Task: Look for space in Xiaoweizhai, China from 7th July, 2023 to 15th July, 2023 for 6 adults in price range Rs.15000 to Rs.20000. Place can be entire place with 3 bedrooms having 3 beds and 3 bathrooms. Property type can be house, flat, guest house. Amenities needed are: washing machine. Booking option can be shelf check-in. Required host language is Chinese (Simplified).
Action: Mouse moved to (241, 158)
Screenshot: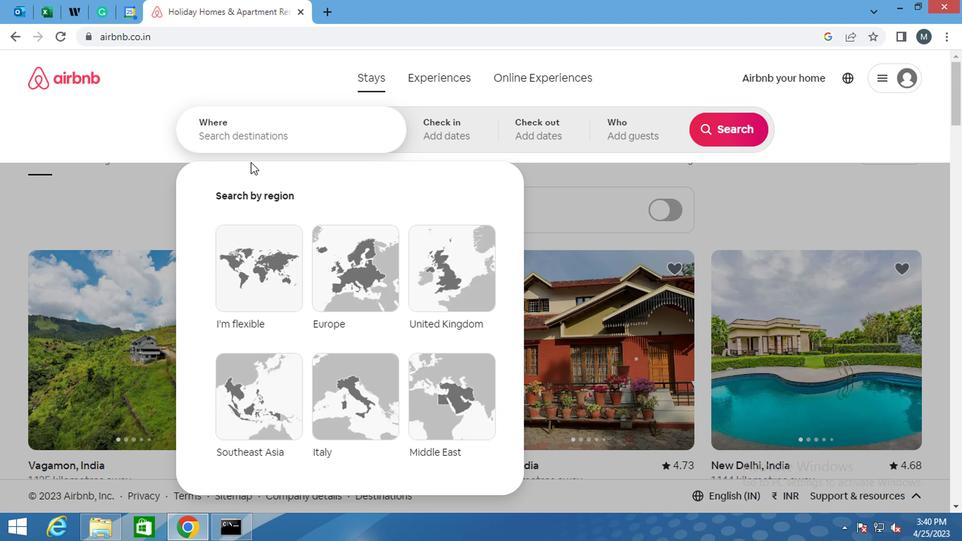 
Action: Mouse pressed left at (241, 158)
Screenshot: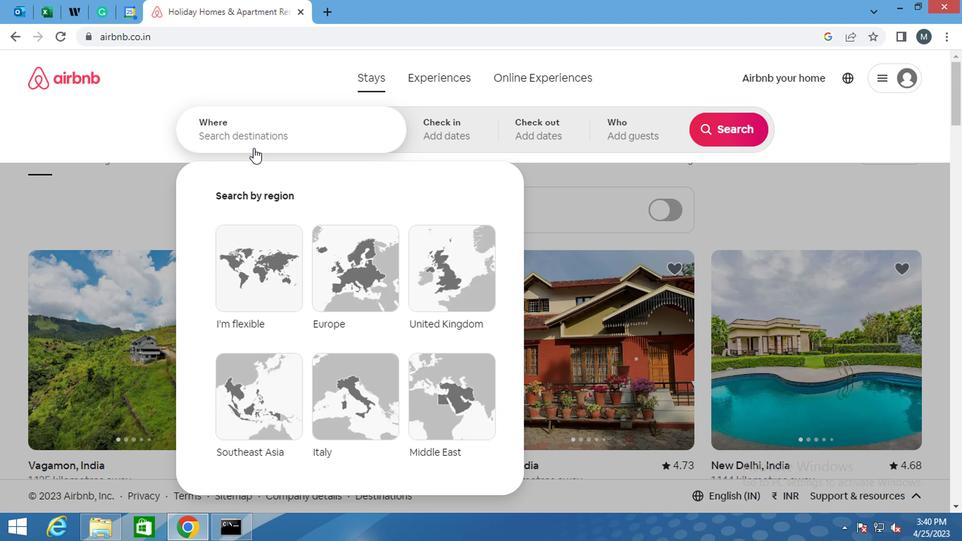 
Action: Key pressed <Key.shift>XIAOWEIZHAI,<Key.shift>CJ<Key.backspace>HINA<Key.enter>
Screenshot: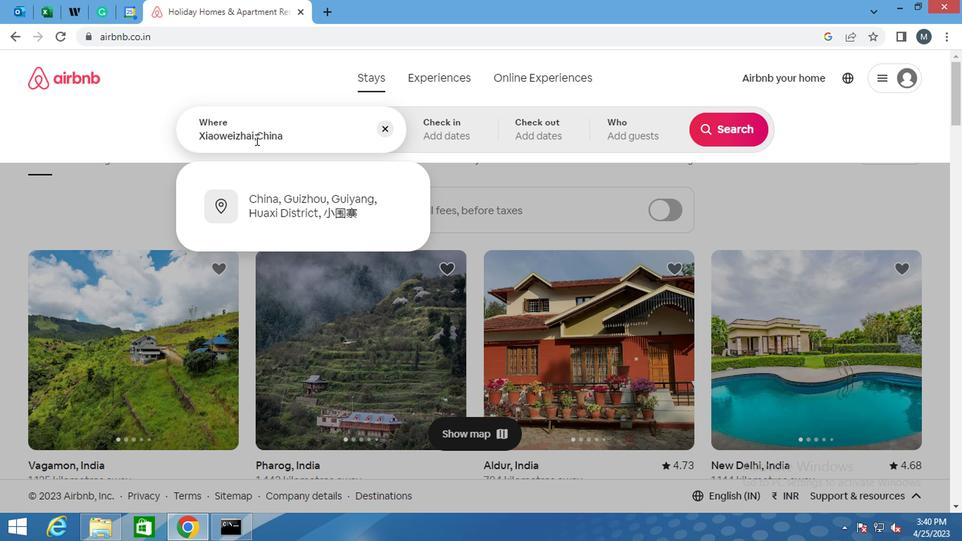 
Action: Mouse moved to (572, 227)
Screenshot: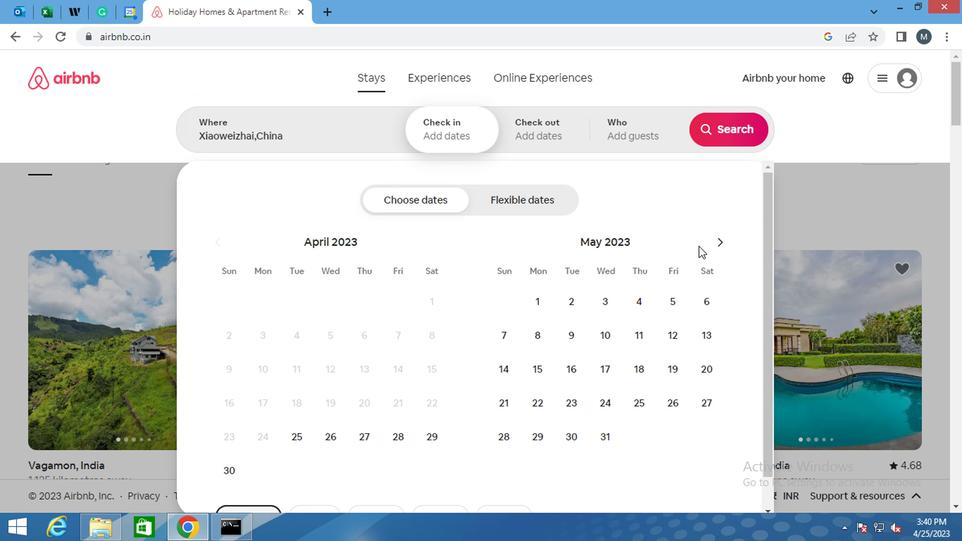 
Action: Mouse pressed left at (572, 227)
Screenshot: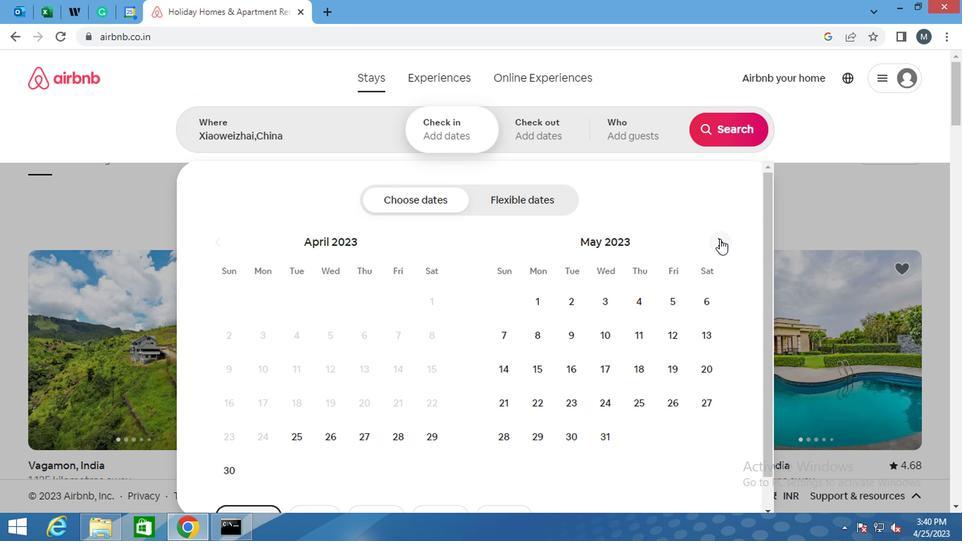 
Action: Mouse pressed left at (572, 227)
Screenshot: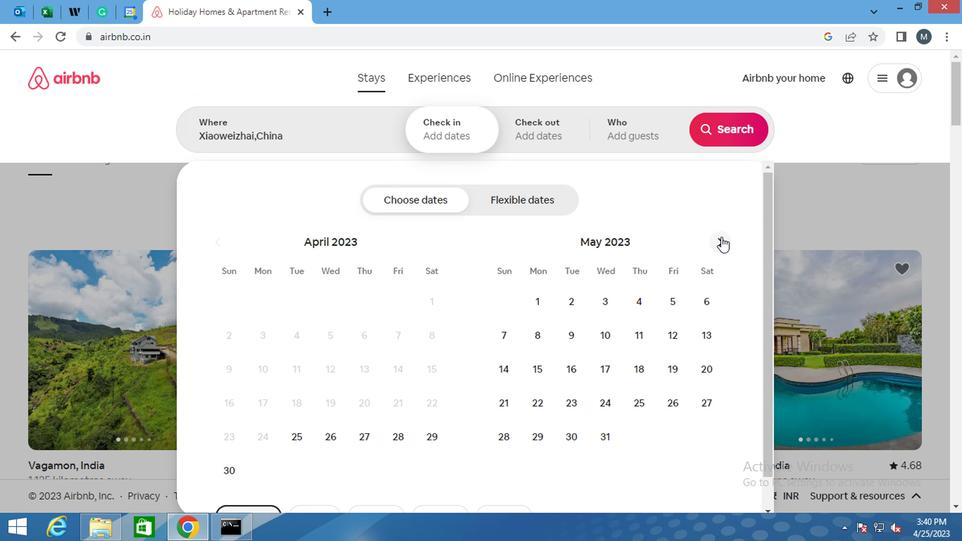 
Action: Mouse moved to (543, 295)
Screenshot: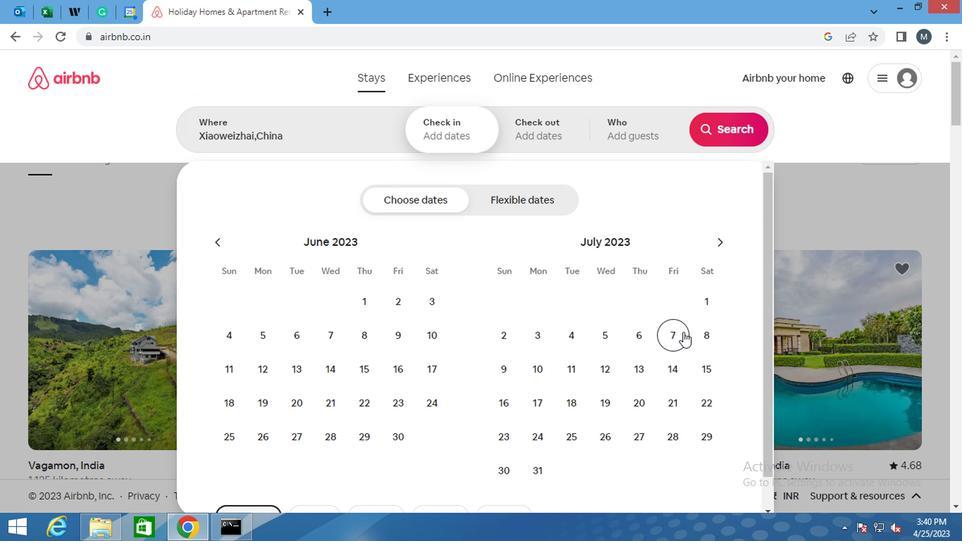 
Action: Mouse pressed left at (543, 295)
Screenshot: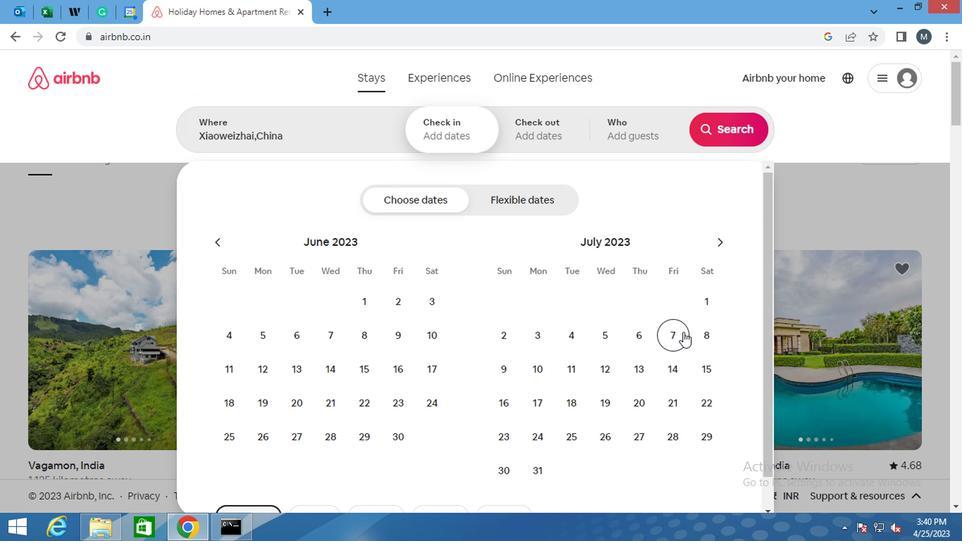 
Action: Mouse moved to (551, 321)
Screenshot: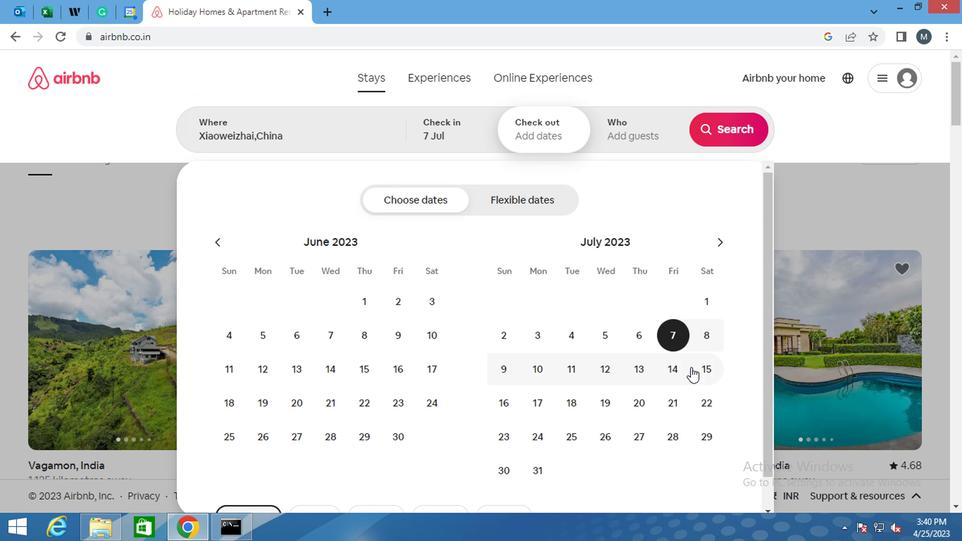 
Action: Mouse pressed left at (551, 321)
Screenshot: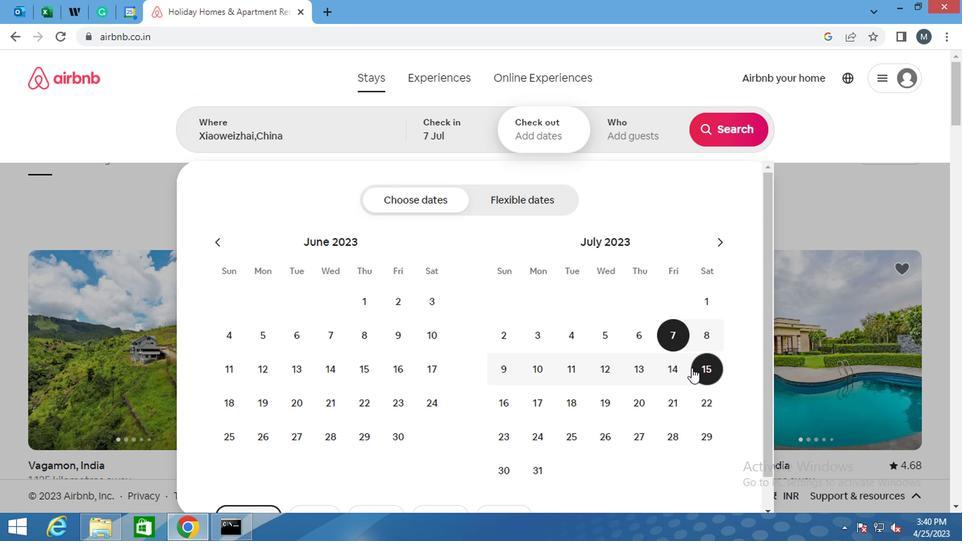 
Action: Mouse moved to (519, 153)
Screenshot: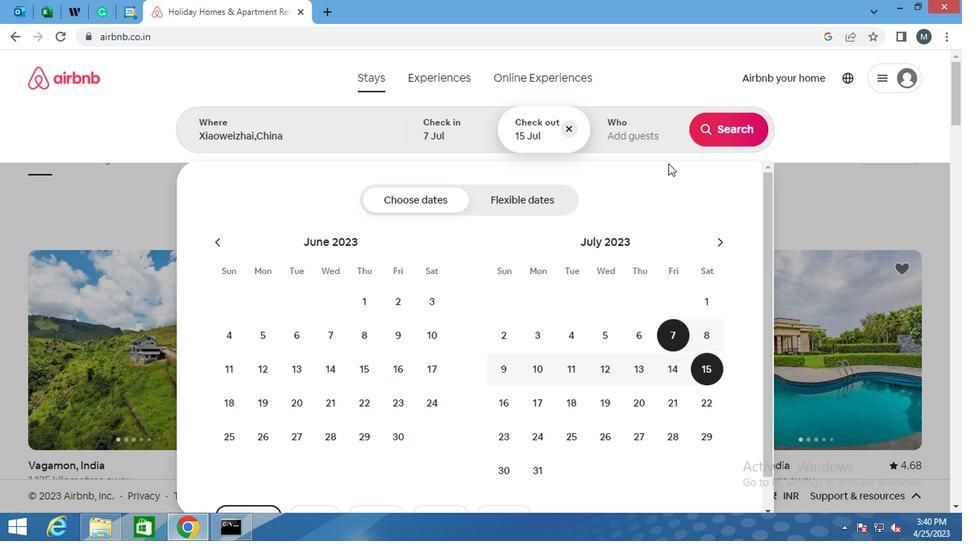 
Action: Mouse pressed left at (519, 153)
Screenshot: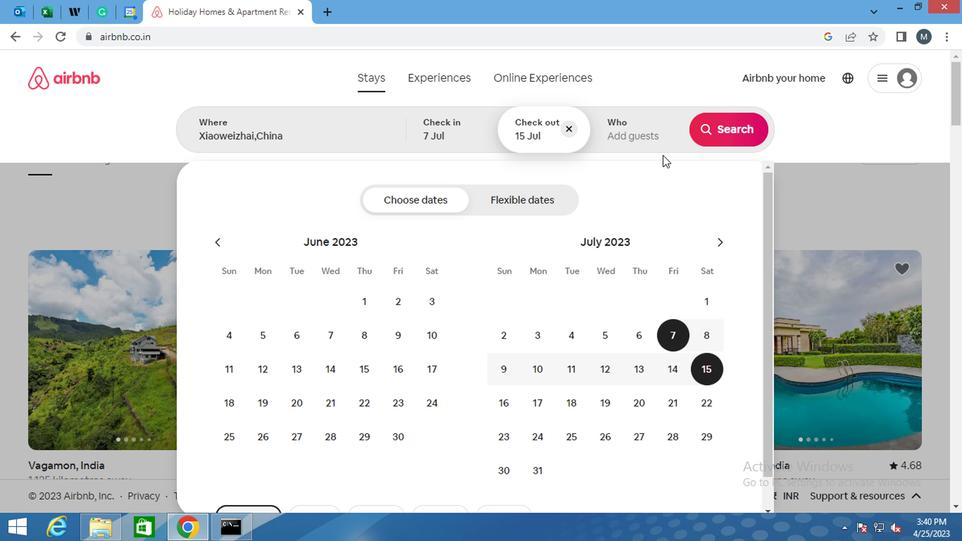 
Action: Mouse moved to (578, 208)
Screenshot: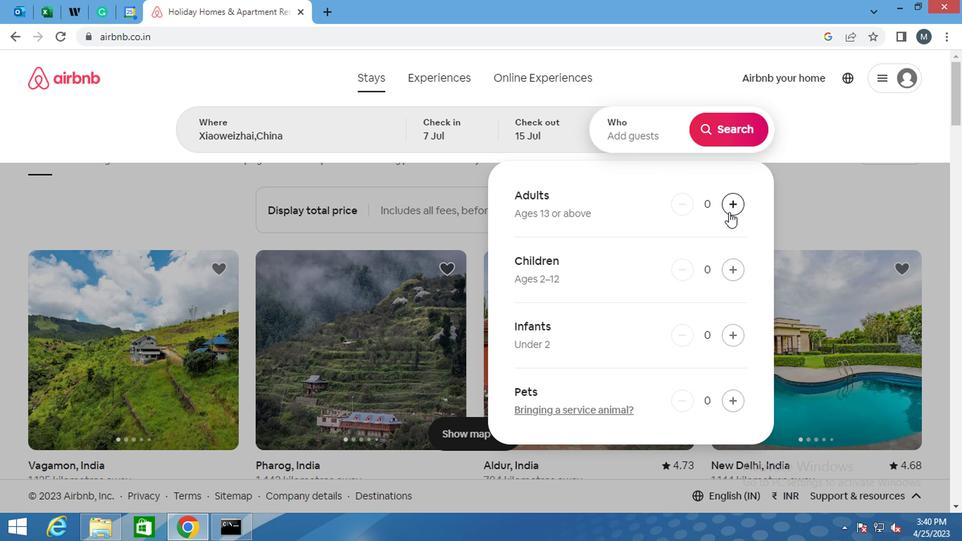 
Action: Mouse pressed left at (578, 208)
Screenshot: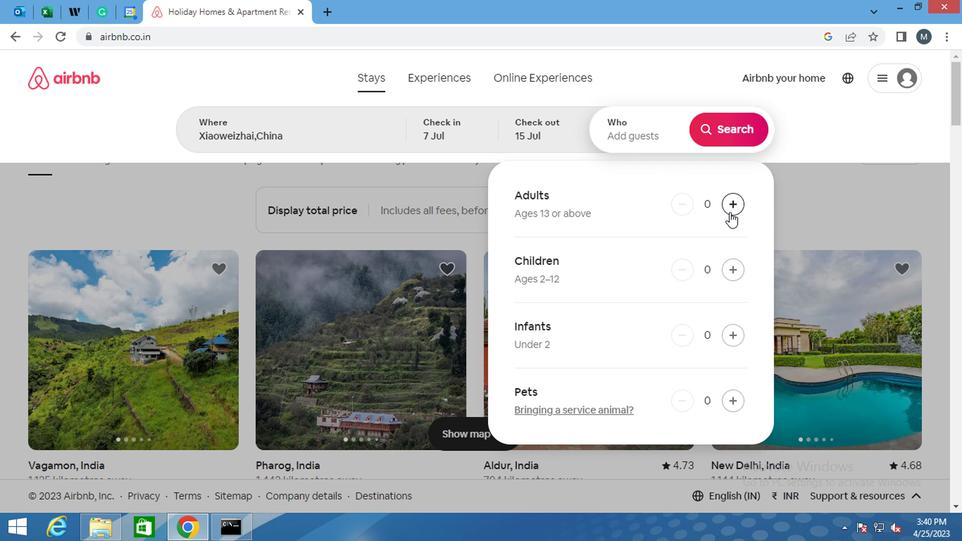 
Action: Mouse moved to (578, 208)
Screenshot: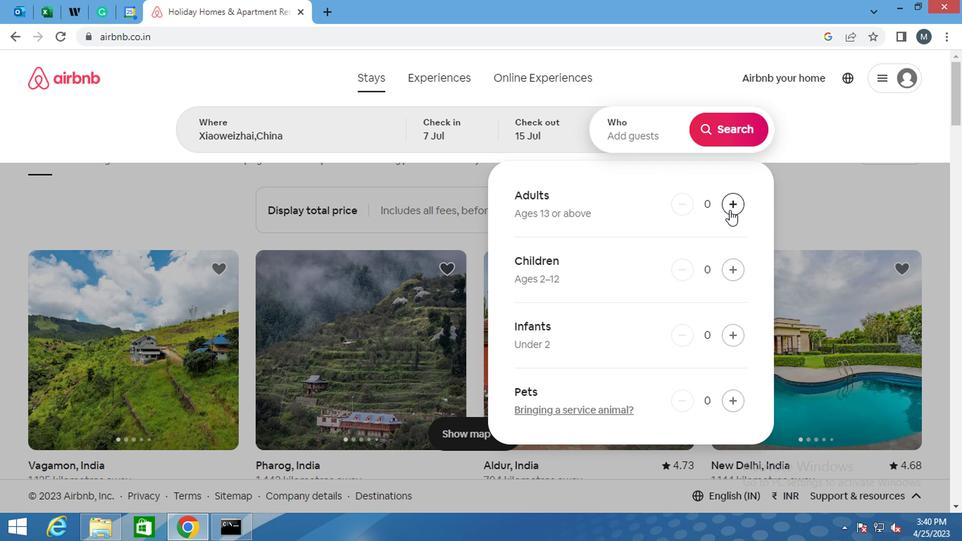 
Action: Mouse pressed left at (578, 208)
Screenshot: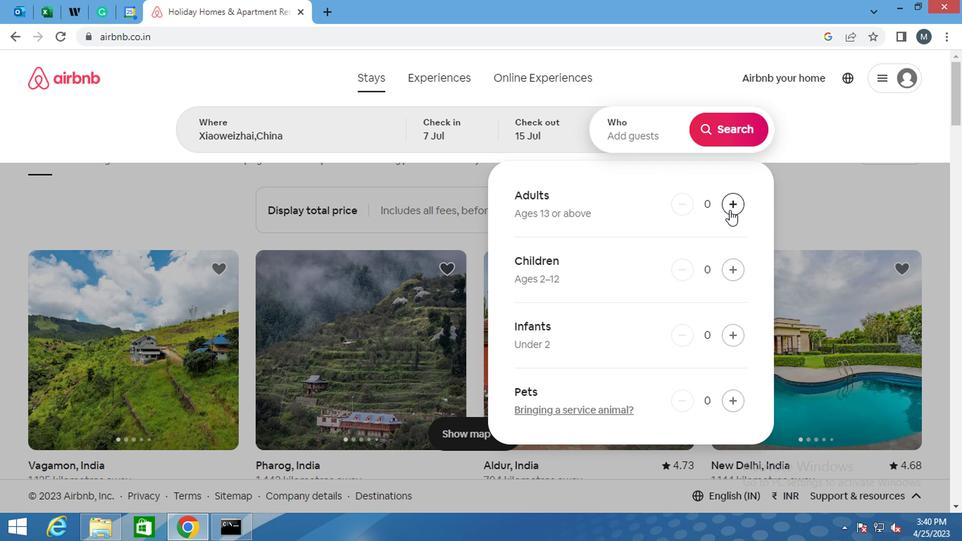 
Action: Mouse pressed left at (578, 208)
Screenshot: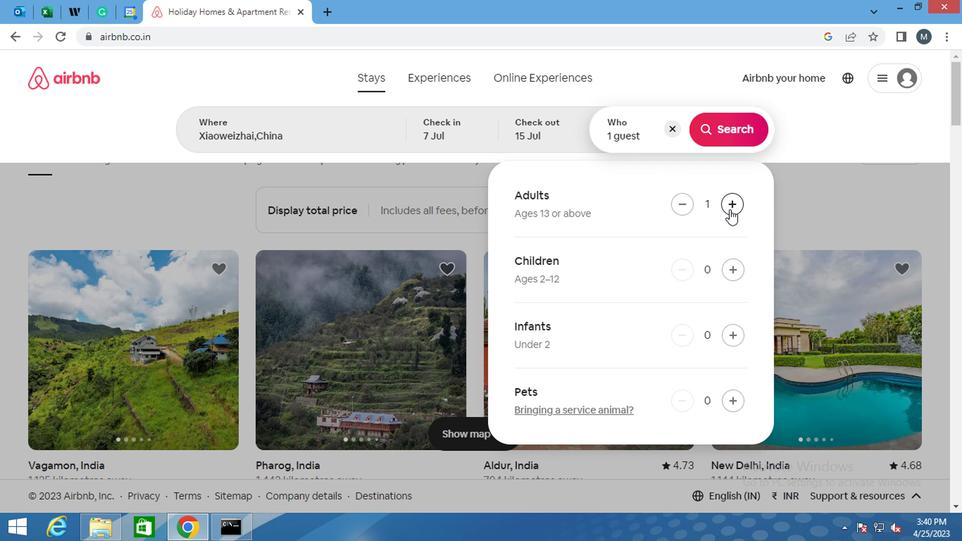 
Action: Mouse pressed left at (578, 208)
Screenshot: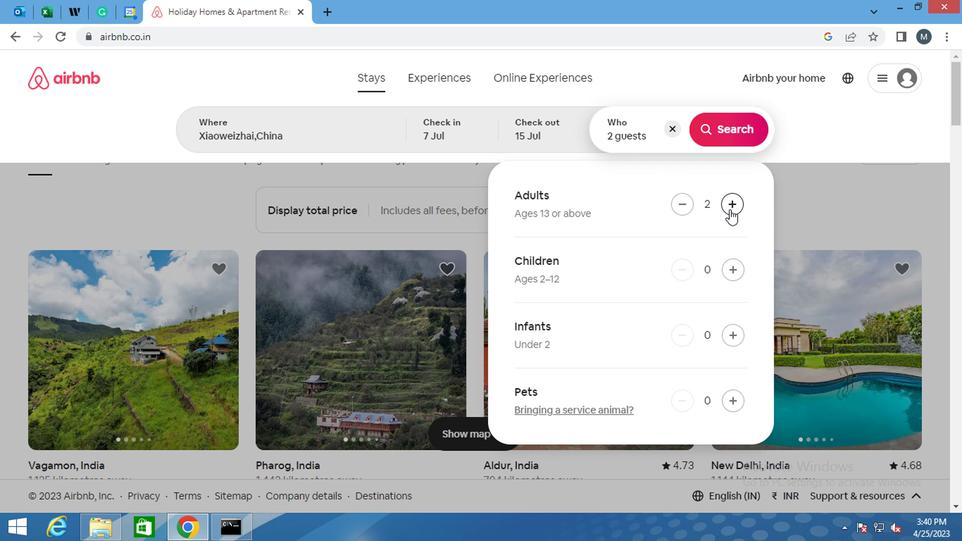 
Action: Mouse pressed left at (578, 208)
Screenshot: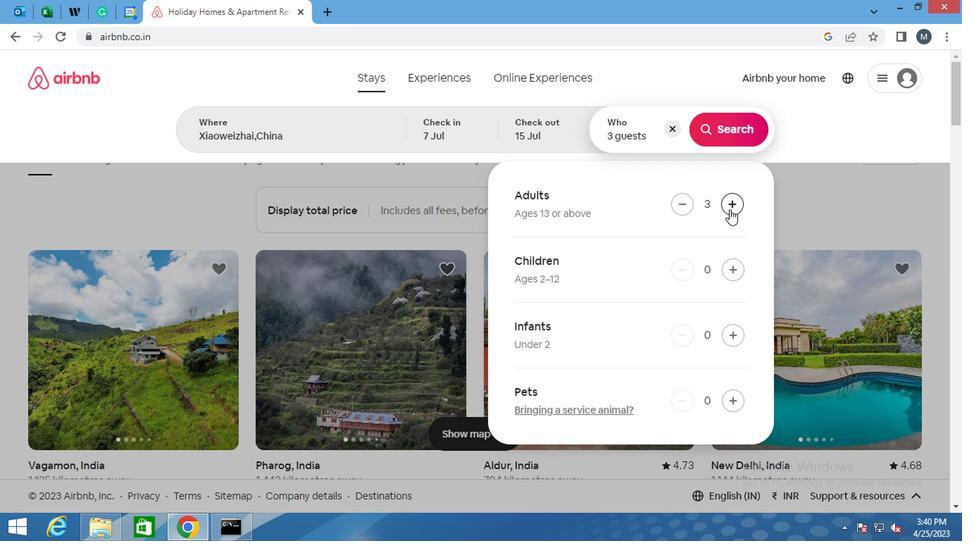
Action: Mouse pressed left at (578, 208)
Screenshot: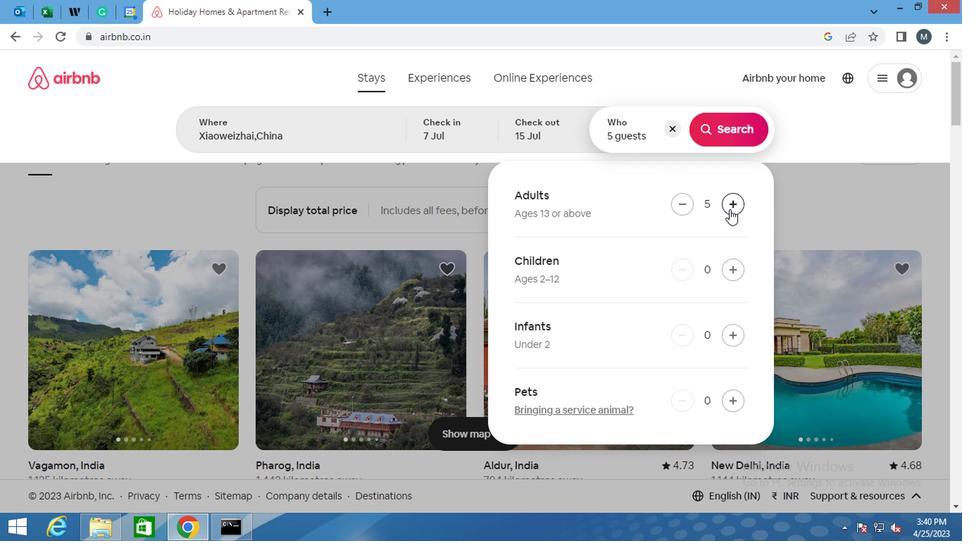 
Action: Mouse moved to (574, 146)
Screenshot: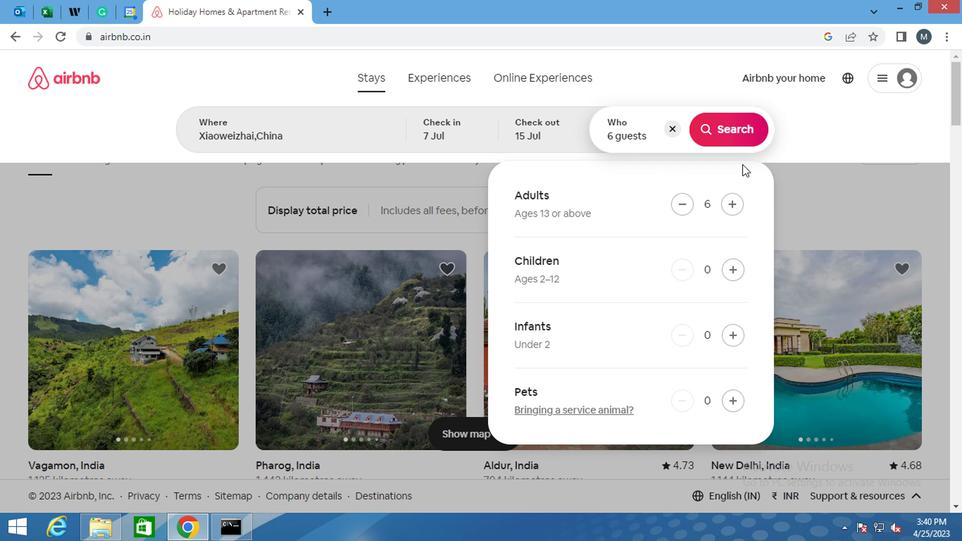 
Action: Mouse pressed left at (574, 146)
Screenshot: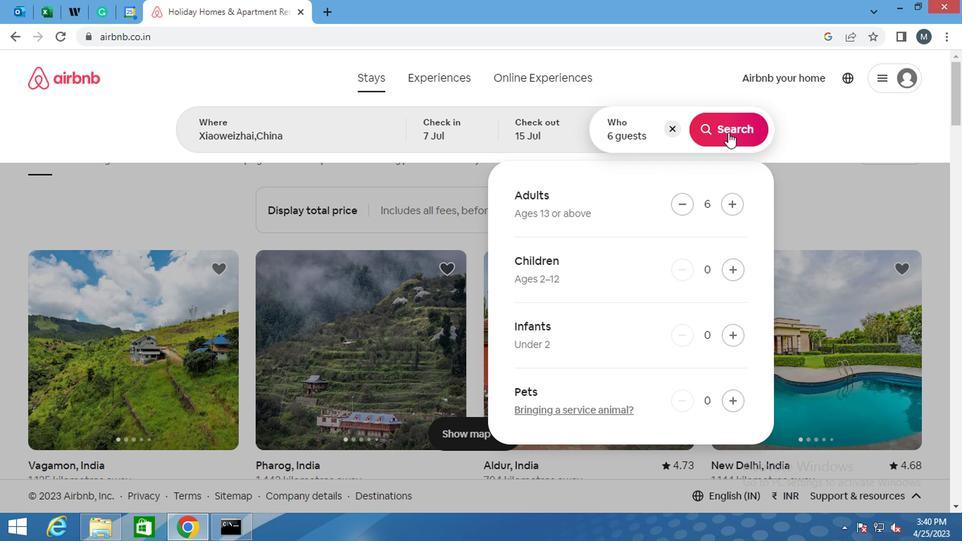 
Action: Mouse moved to (708, 152)
Screenshot: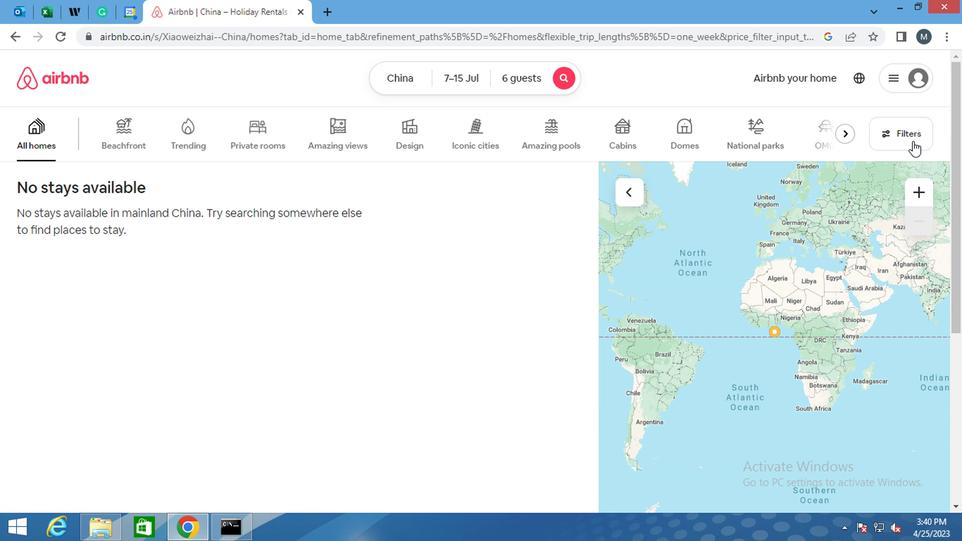 
Action: Mouse pressed left at (708, 152)
Screenshot: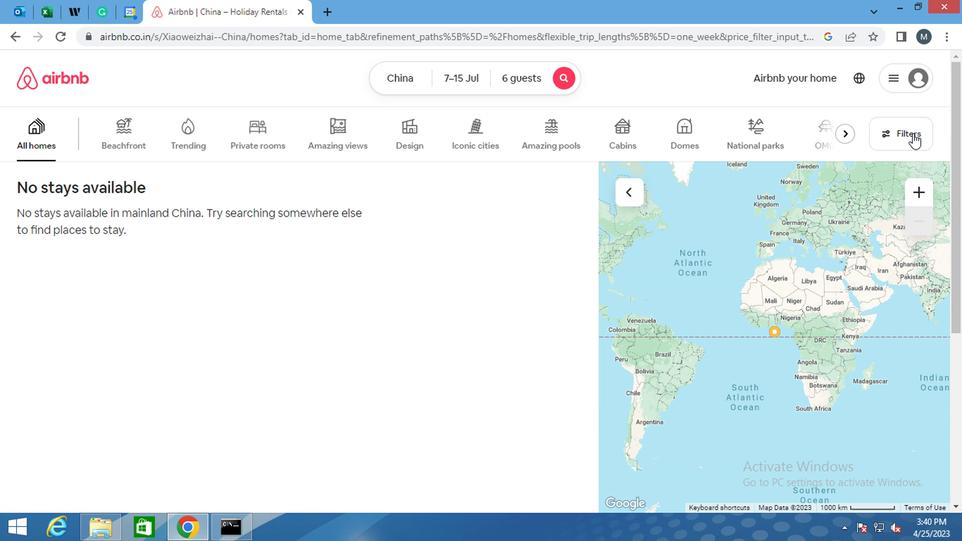 
Action: Mouse moved to (273, 219)
Screenshot: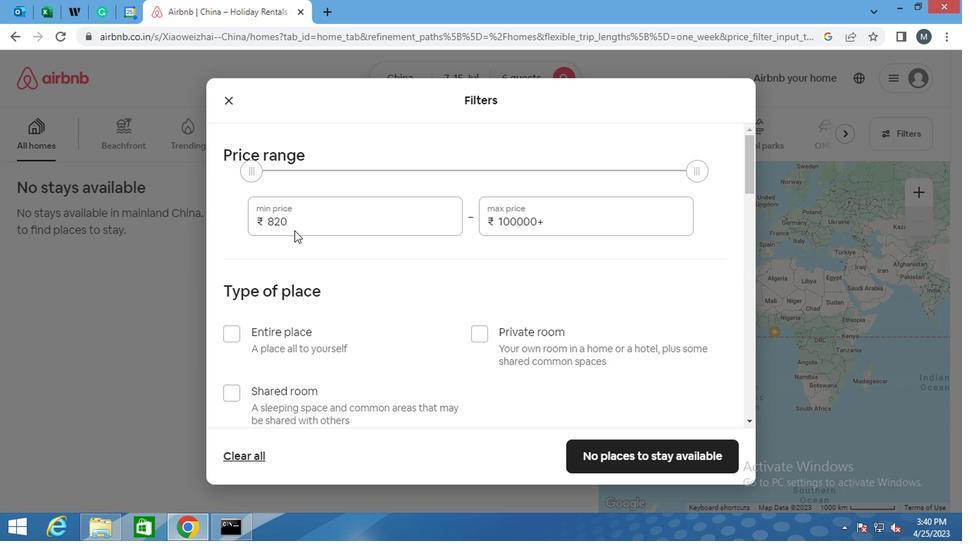 
Action: Mouse pressed left at (273, 219)
Screenshot: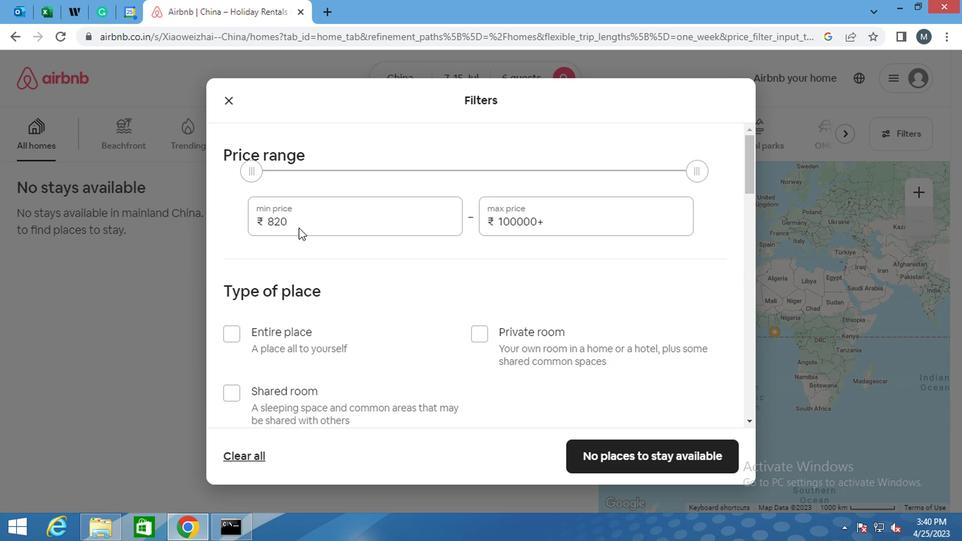 
Action: Mouse moved to (272, 219)
Screenshot: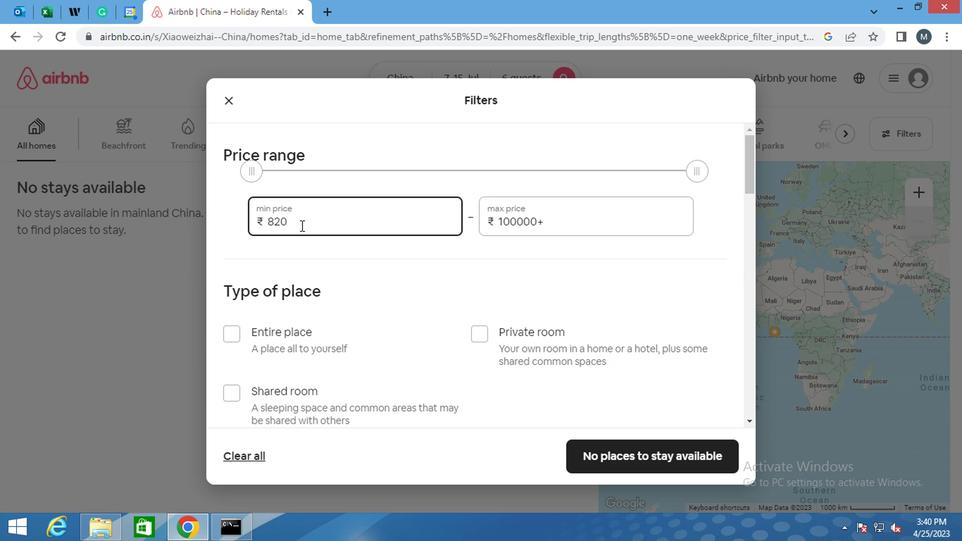
Action: Key pressed <Key.backspace><Key.backspace>
Screenshot: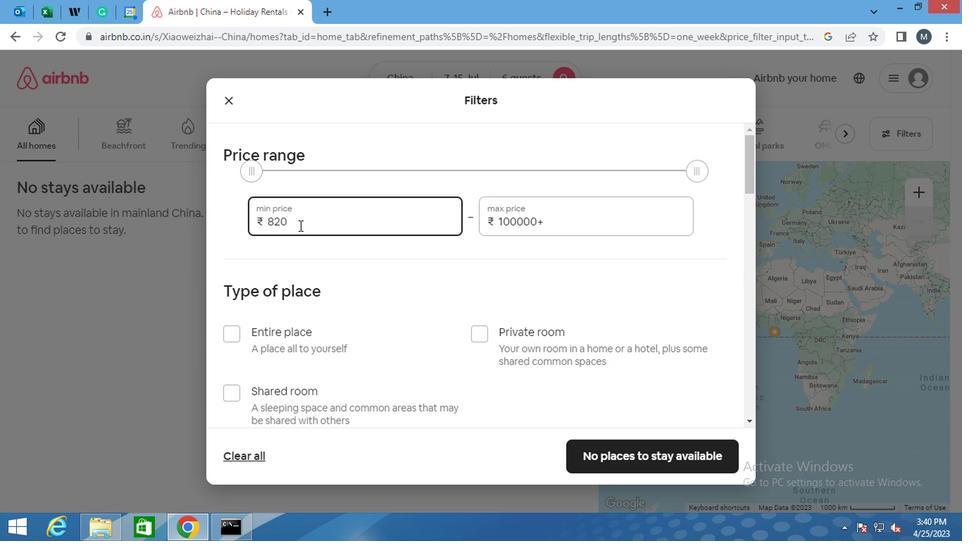 
Action: Mouse moved to (273, 224)
Screenshot: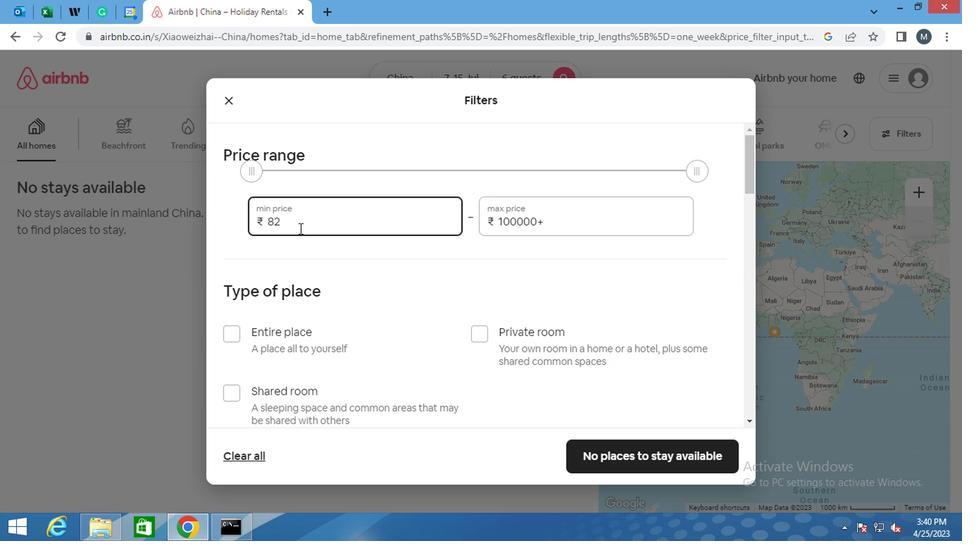 
Action: Key pressed <Key.backspace>
Screenshot: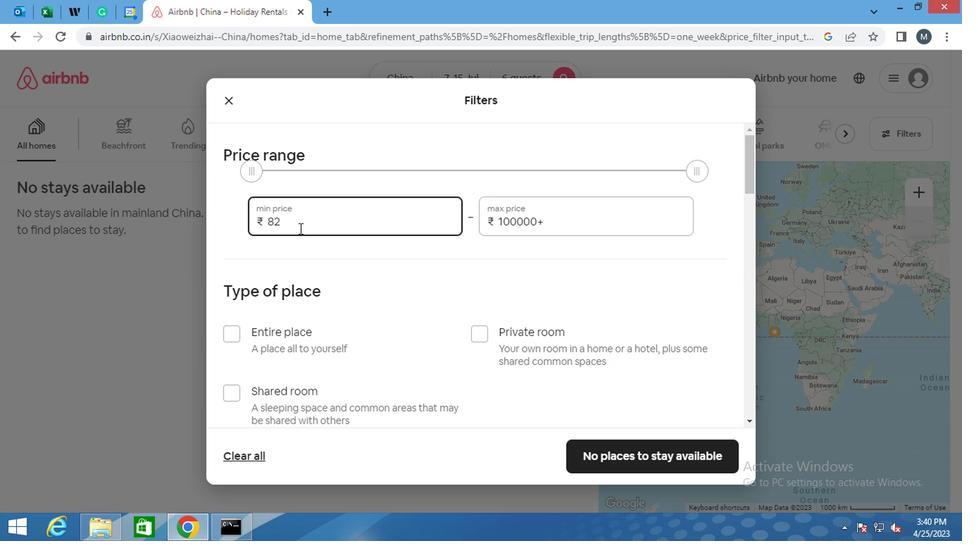 
Action: Mouse moved to (273, 225)
Screenshot: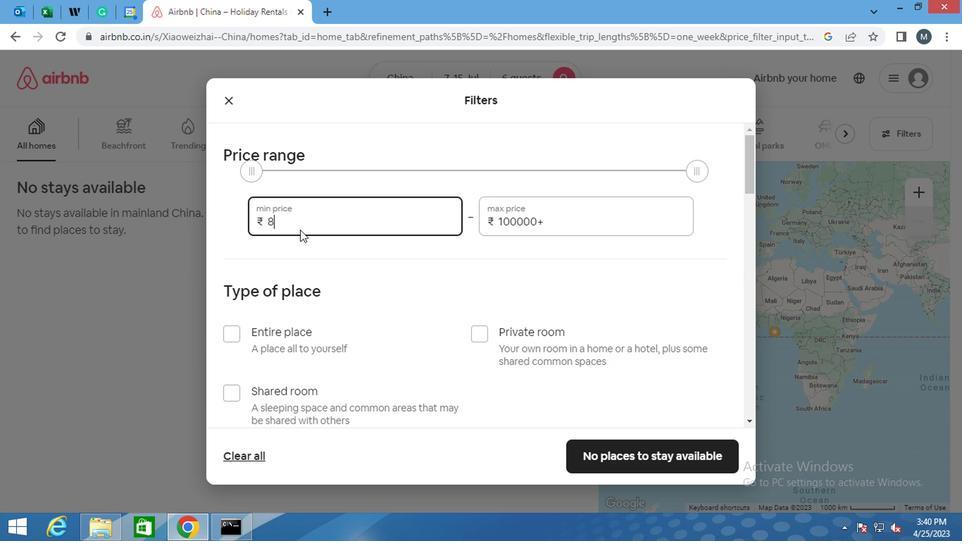 
Action: Key pressed <Key.backspace>1
Screenshot: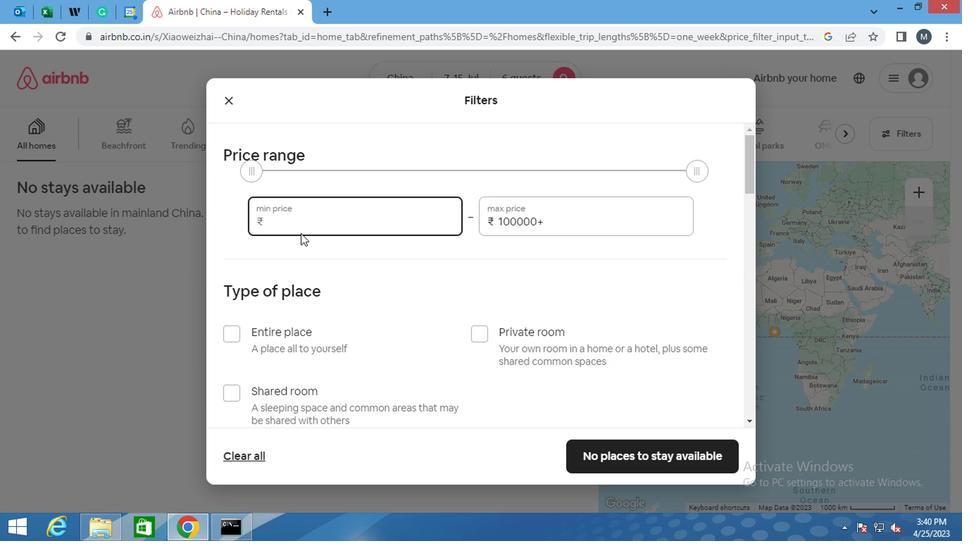 
Action: Mouse moved to (273, 228)
Screenshot: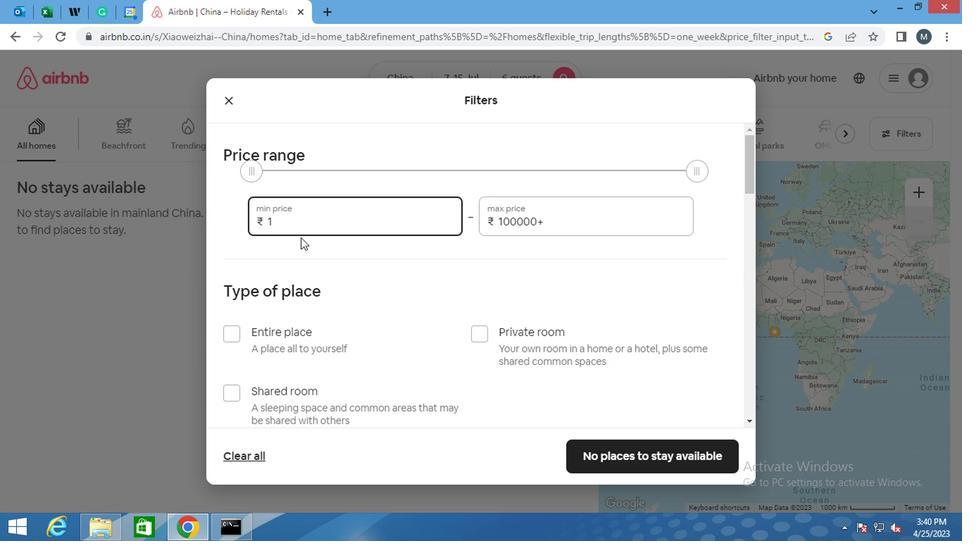 
Action: Key pressed 5
Screenshot: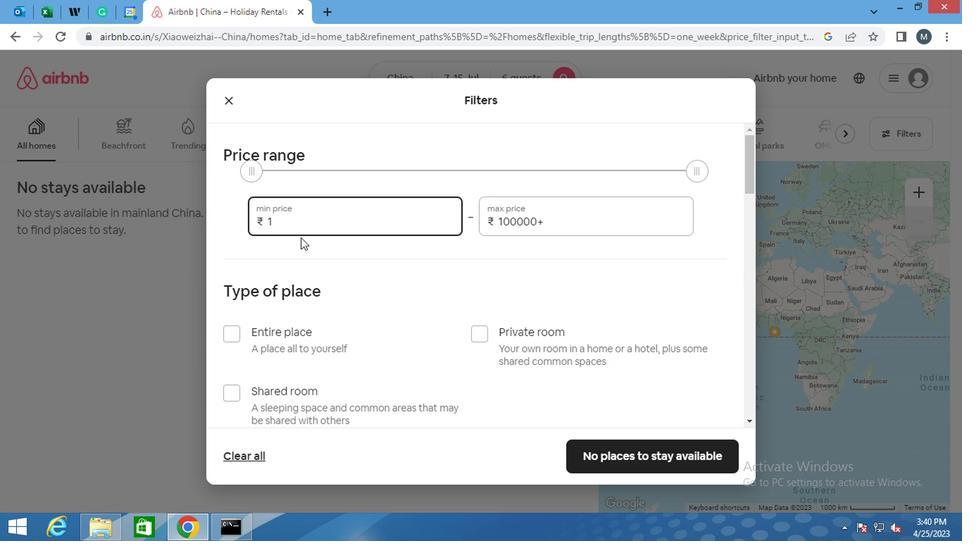 
Action: Mouse moved to (274, 230)
Screenshot: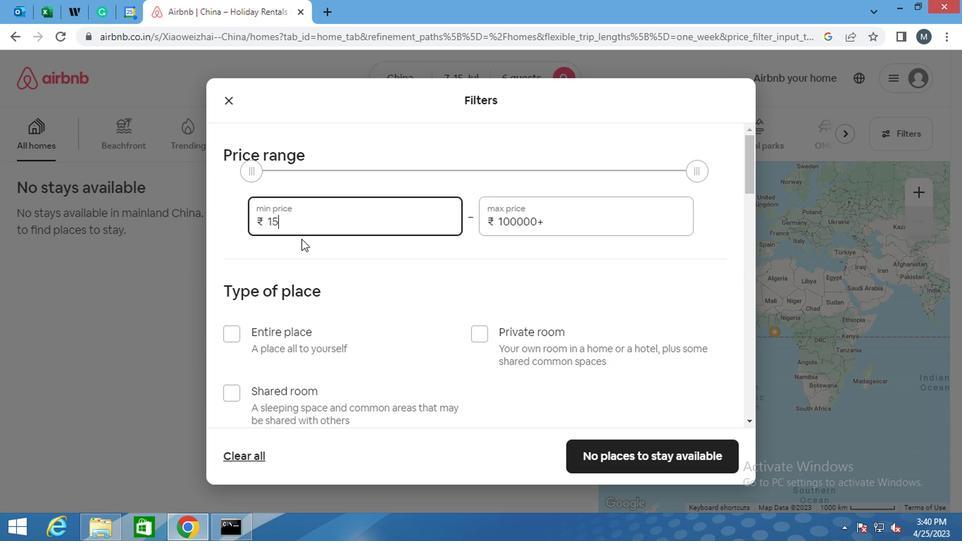 
Action: Key pressed 0
Screenshot: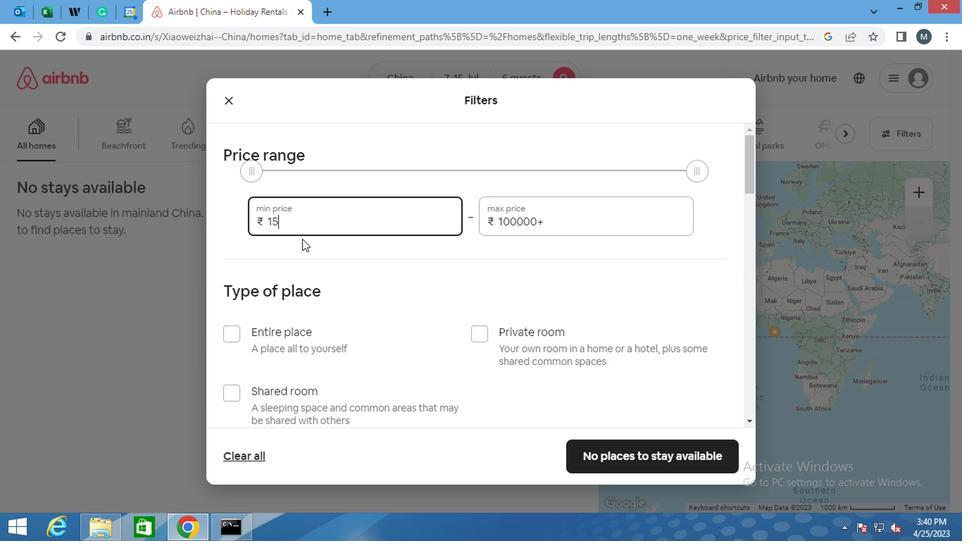 
Action: Mouse moved to (274, 230)
Screenshot: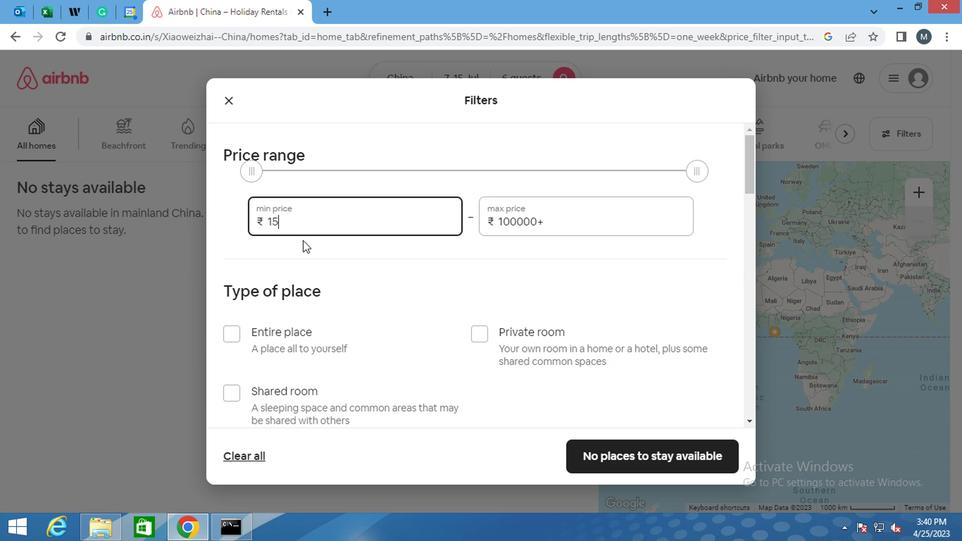 
Action: Key pressed 0
Screenshot: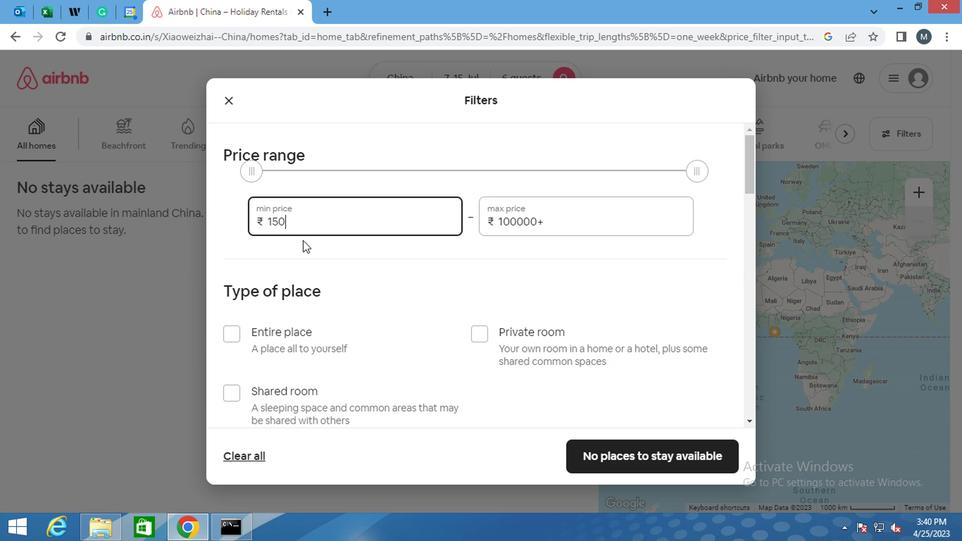 
Action: Mouse moved to (275, 231)
Screenshot: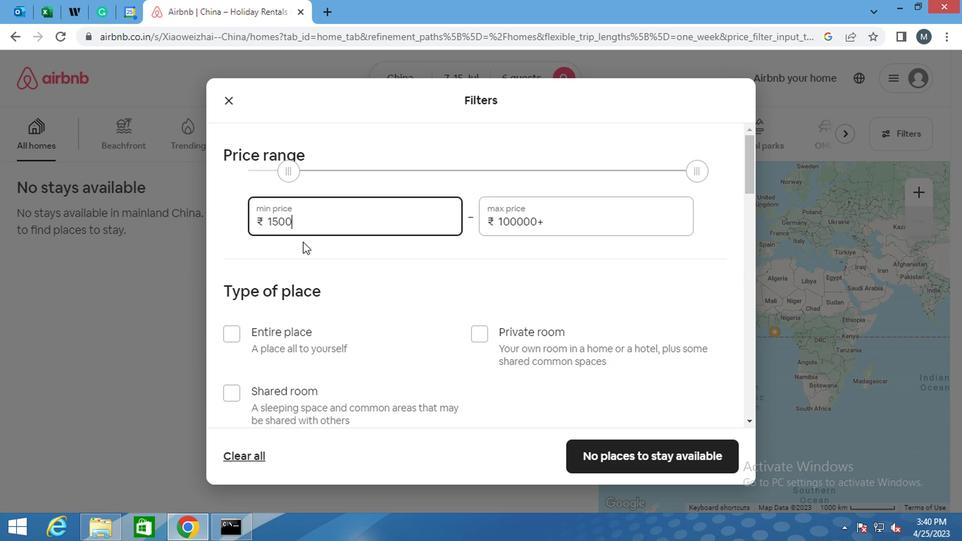 
Action: Key pressed 0
Screenshot: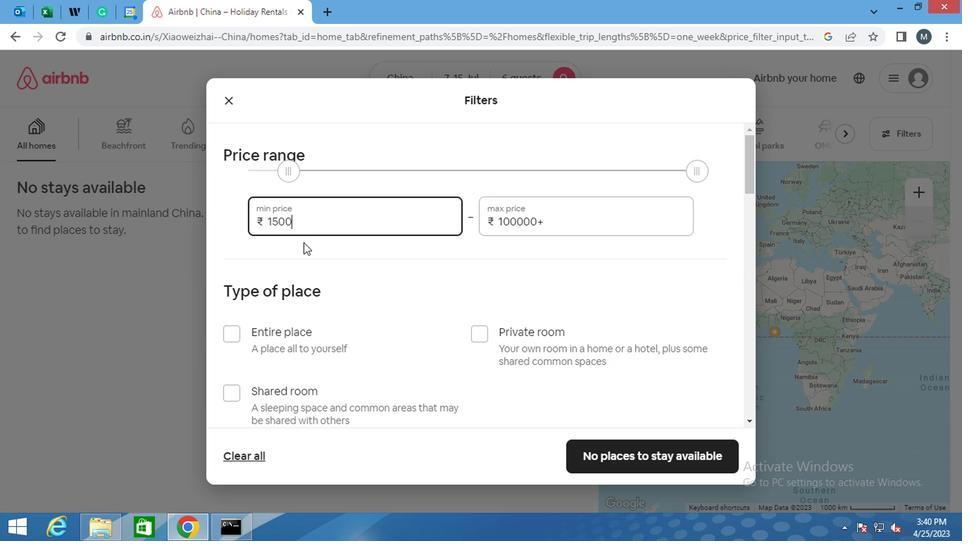 
Action: Mouse moved to (473, 217)
Screenshot: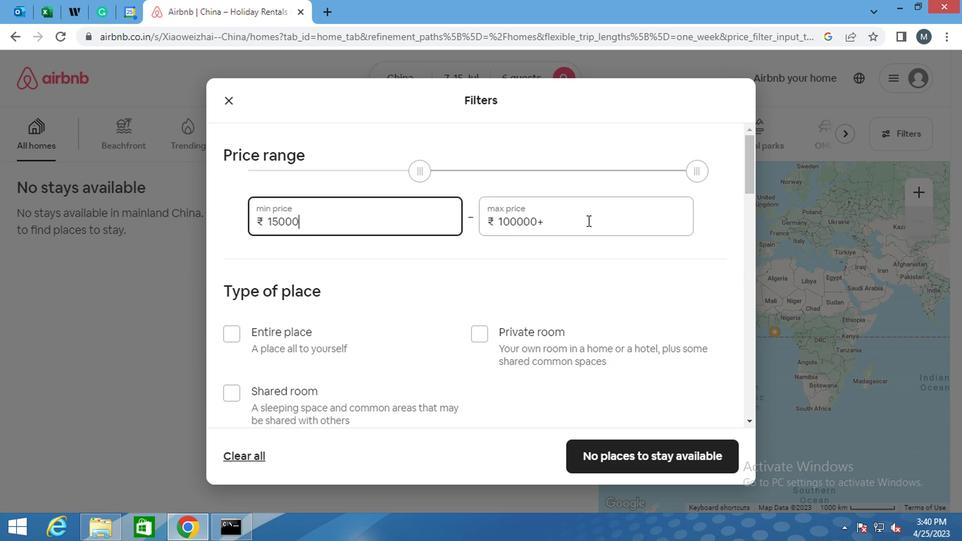 
Action: Mouse pressed left at (473, 217)
Screenshot: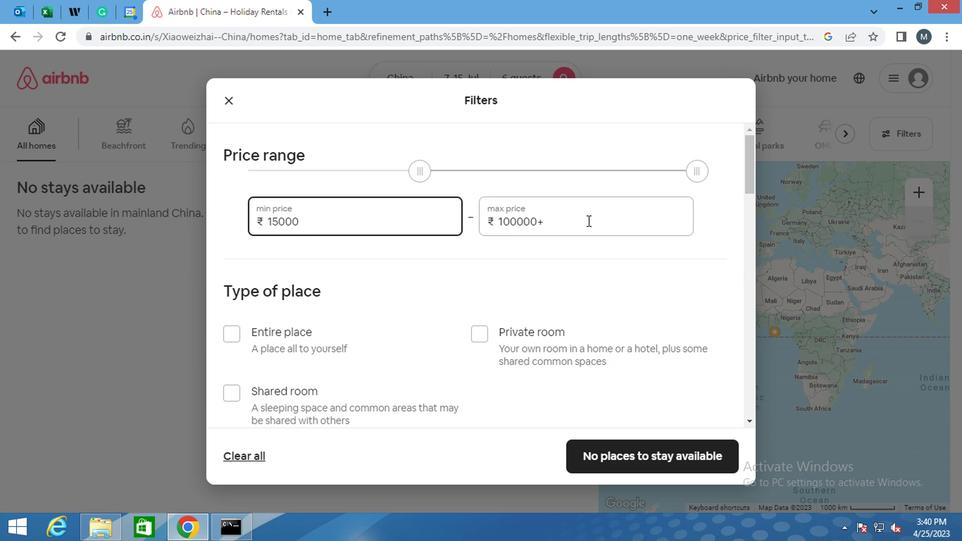 
Action: Mouse moved to (411, 226)
Screenshot: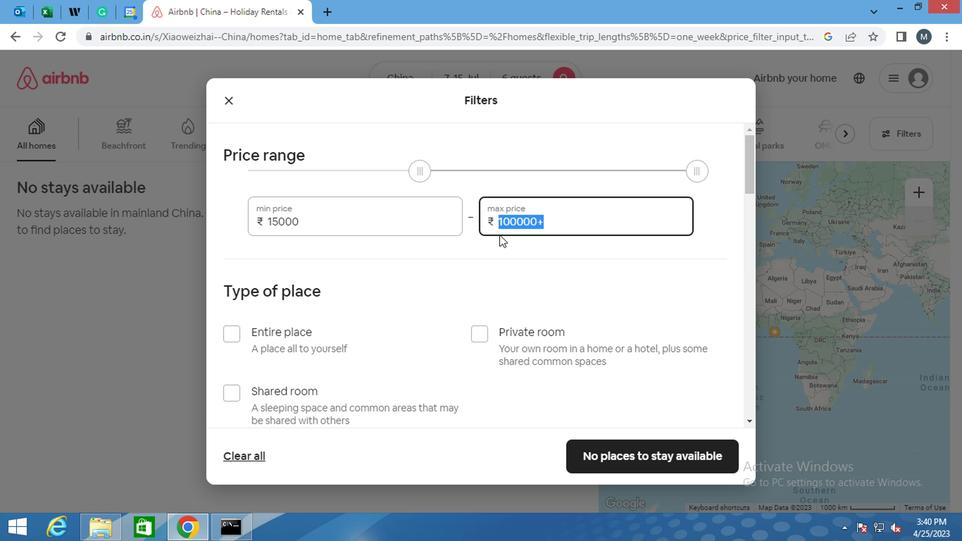 
Action: Key pressed <Key.delete>
Screenshot: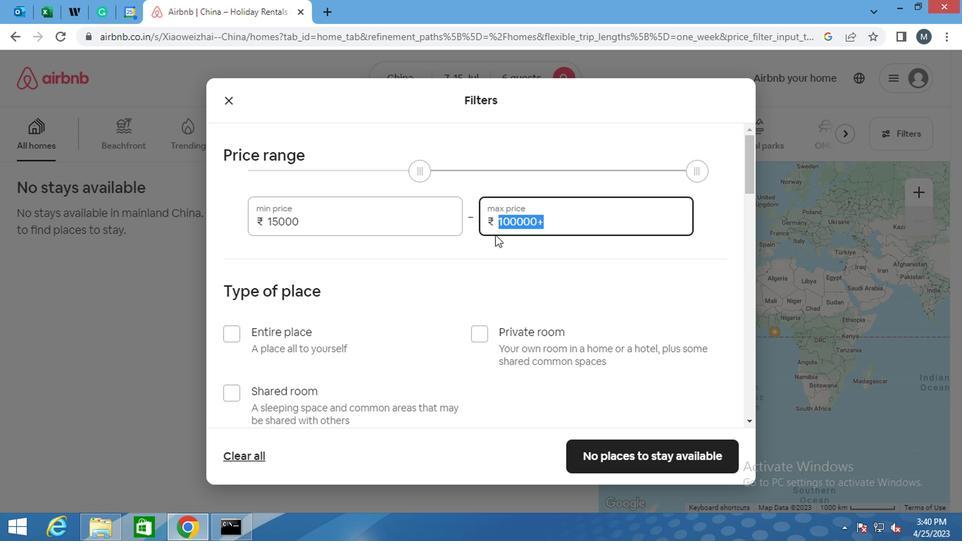 
Action: Mouse moved to (412, 225)
Screenshot: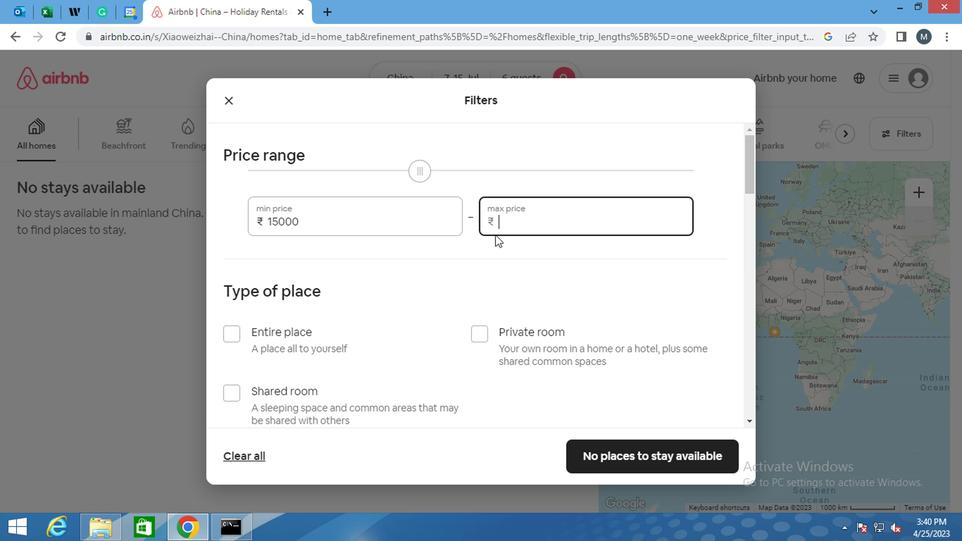 
Action: Key pressed 2
Screenshot: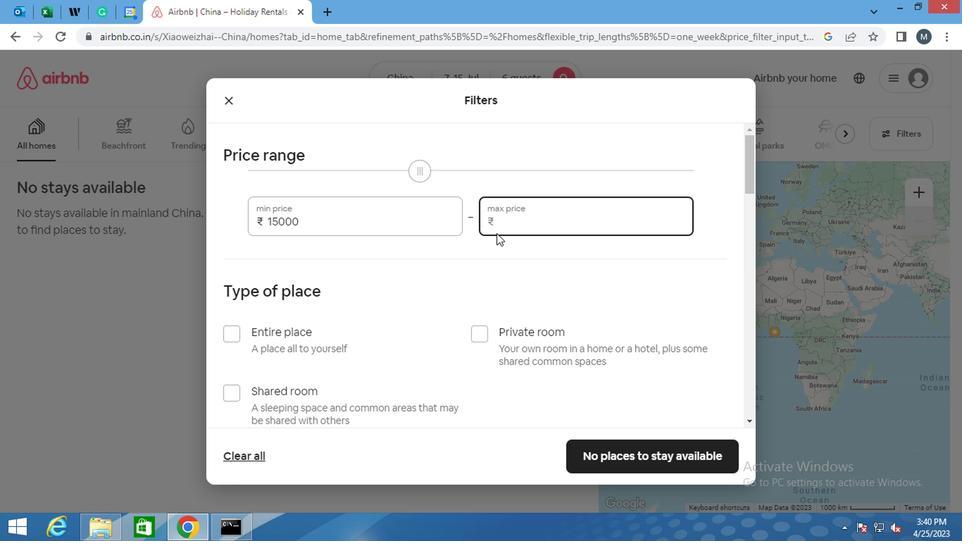 
Action: Mouse moved to (411, 225)
Screenshot: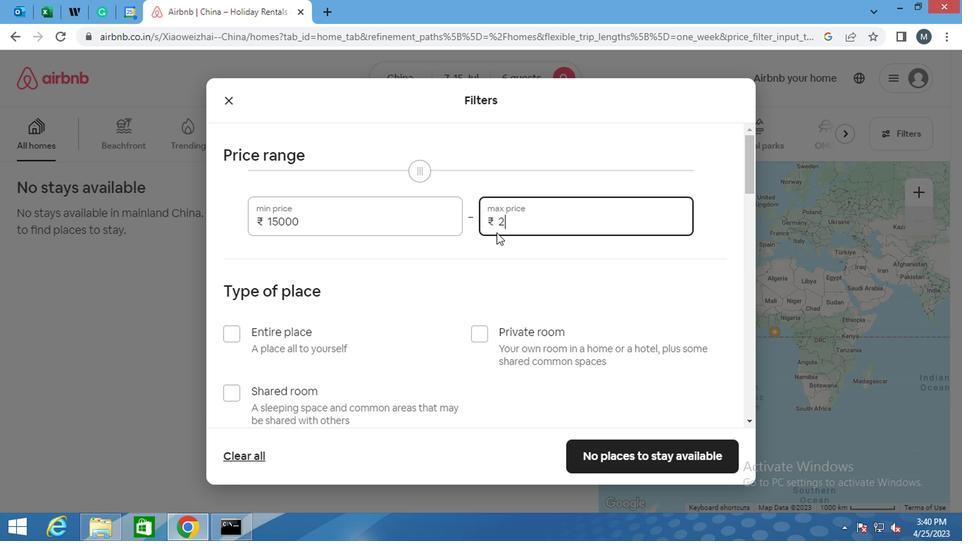 
Action: Key pressed 0000
Screenshot: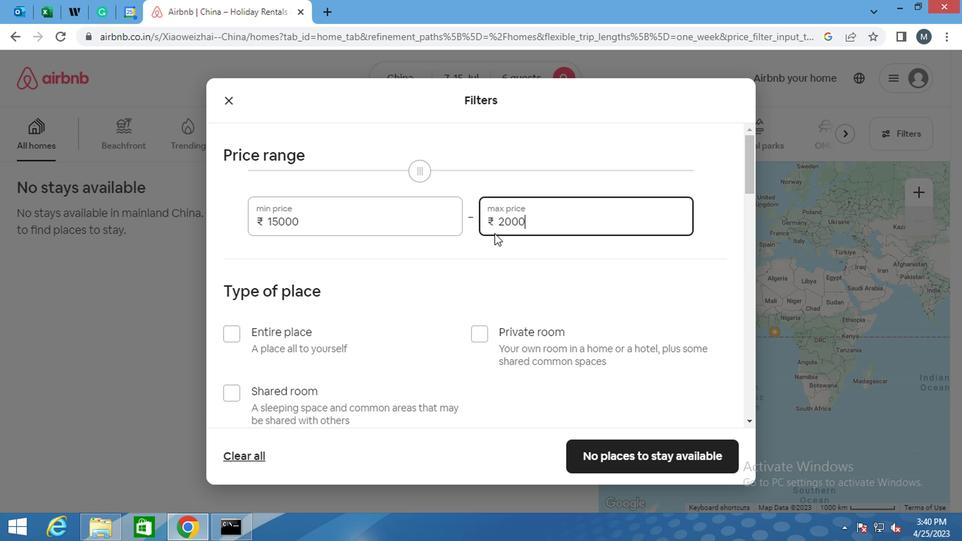 
Action: Mouse moved to (420, 221)
Screenshot: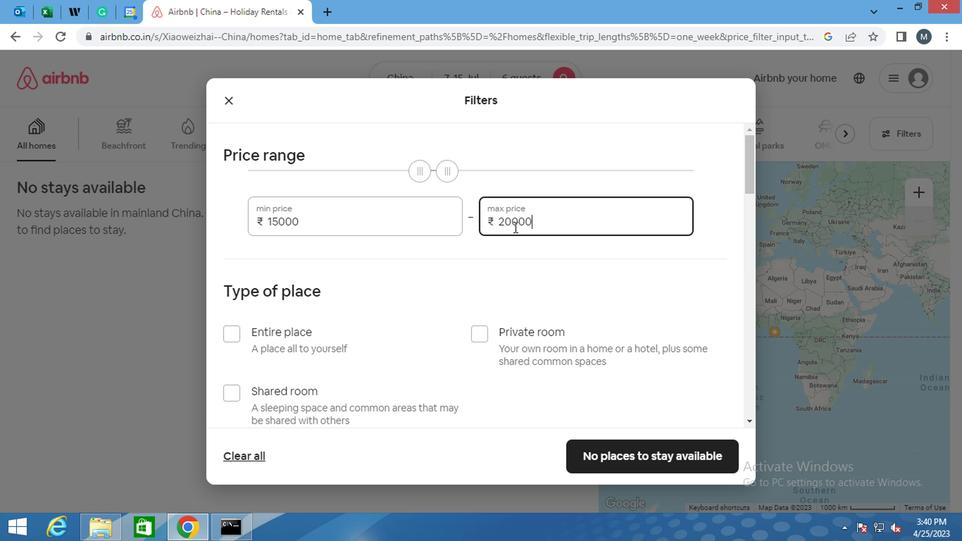
Action: Mouse scrolled (420, 221) with delta (0, 0)
Screenshot: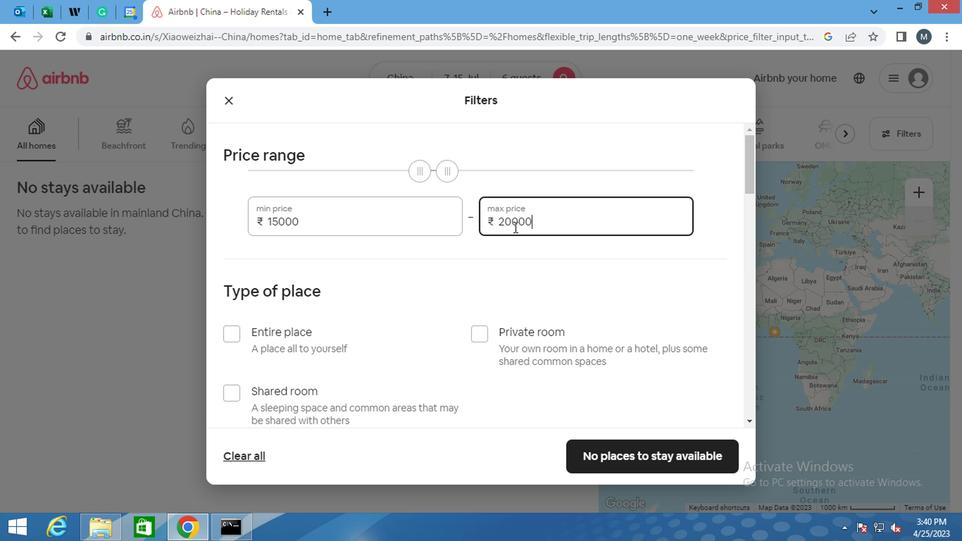 
Action: Mouse moved to (419, 227)
Screenshot: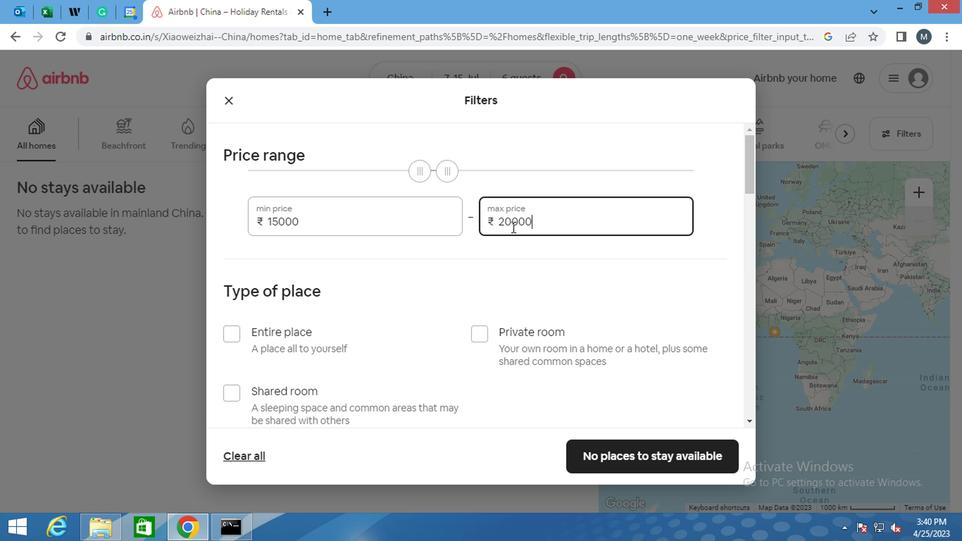 
Action: Mouse scrolled (419, 227) with delta (0, 0)
Screenshot: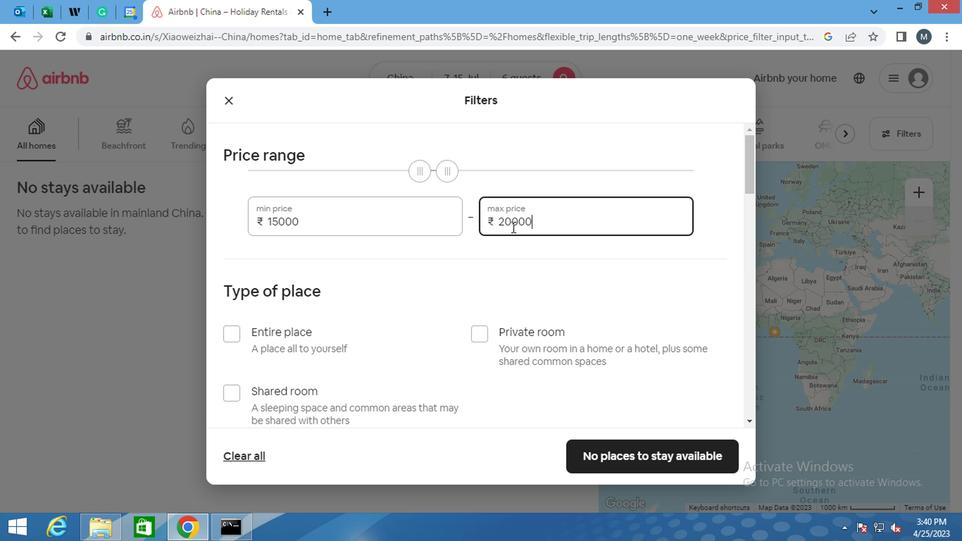 
Action: Mouse moved to (407, 232)
Screenshot: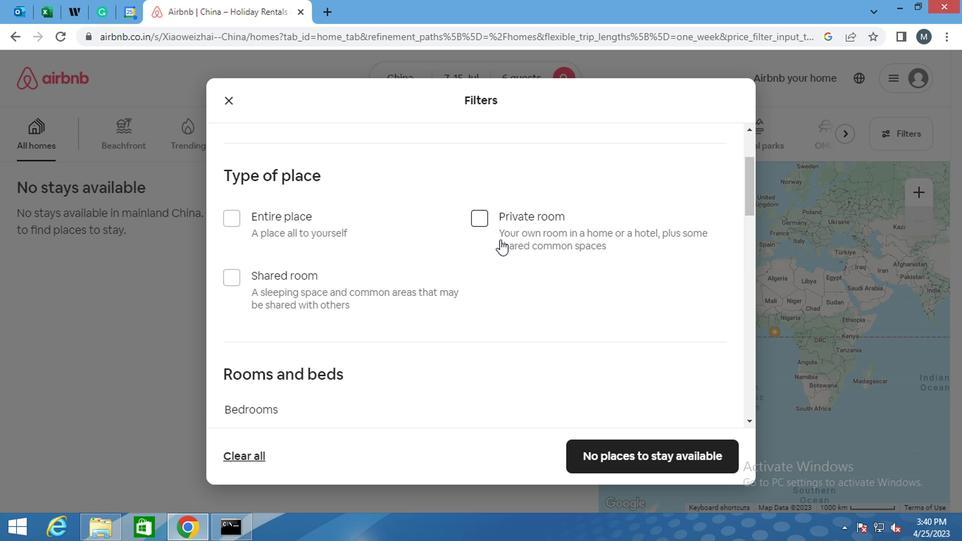 
Action: Mouse scrolled (407, 233) with delta (0, 0)
Screenshot: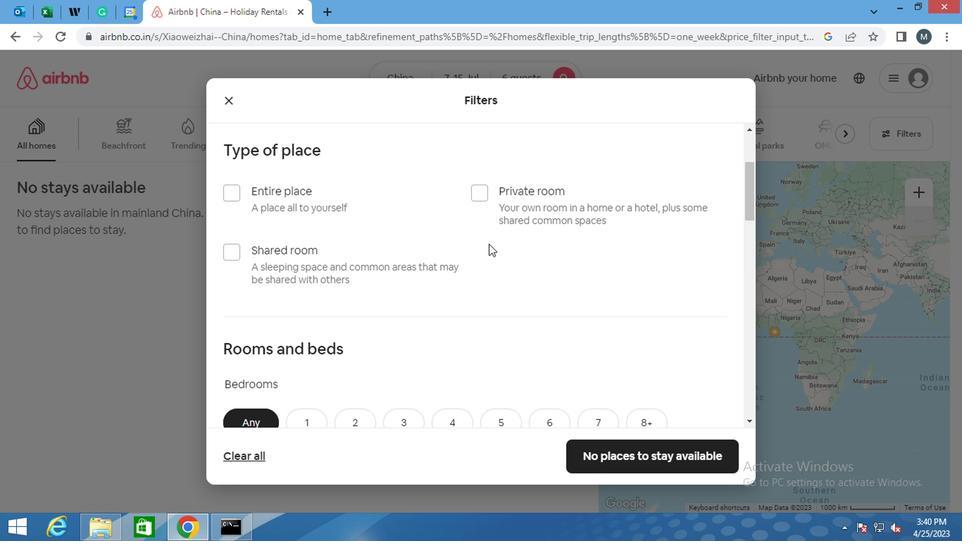 
Action: Mouse moved to (228, 244)
Screenshot: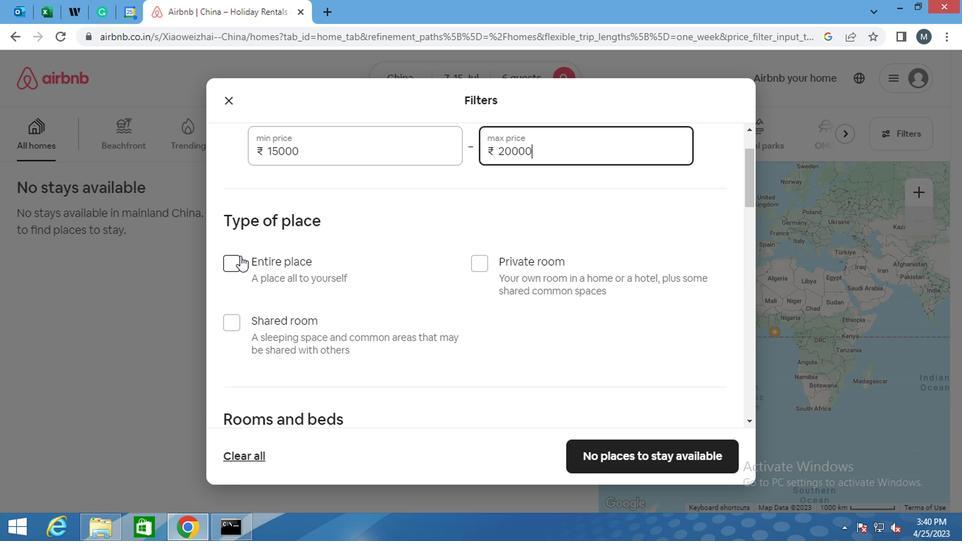 
Action: Mouse pressed left at (228, 244)
Screenshot: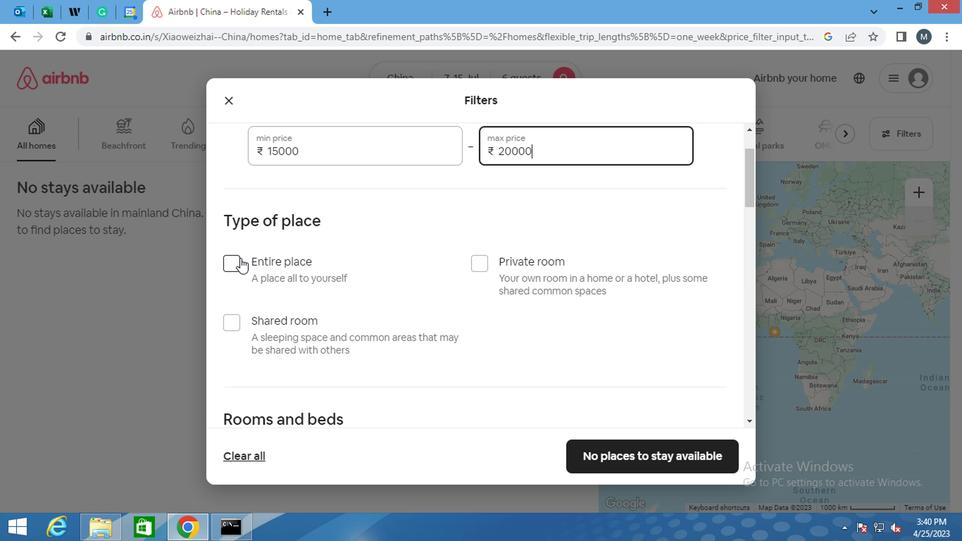 
Action: Mouse moved to (352, 244)
Screenshot: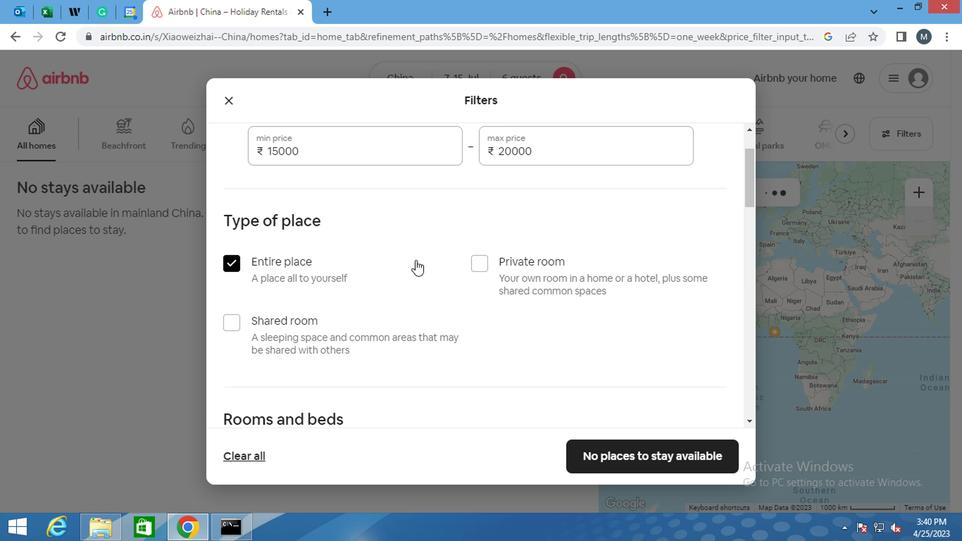
Action: Mouse scrolled (352, 243) with delta (0, 0)
Screenshot: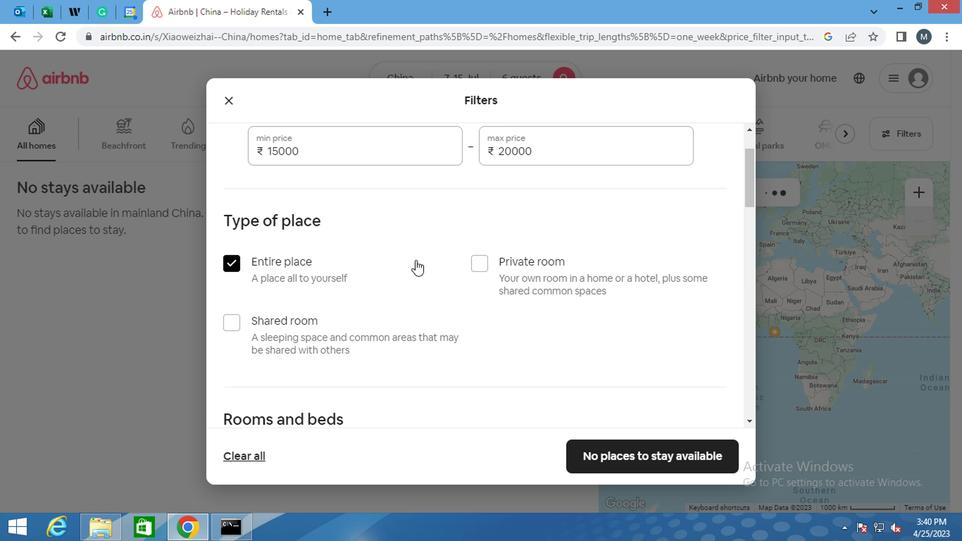 
Action: Mouse moved to (349, 245)
Screenshot: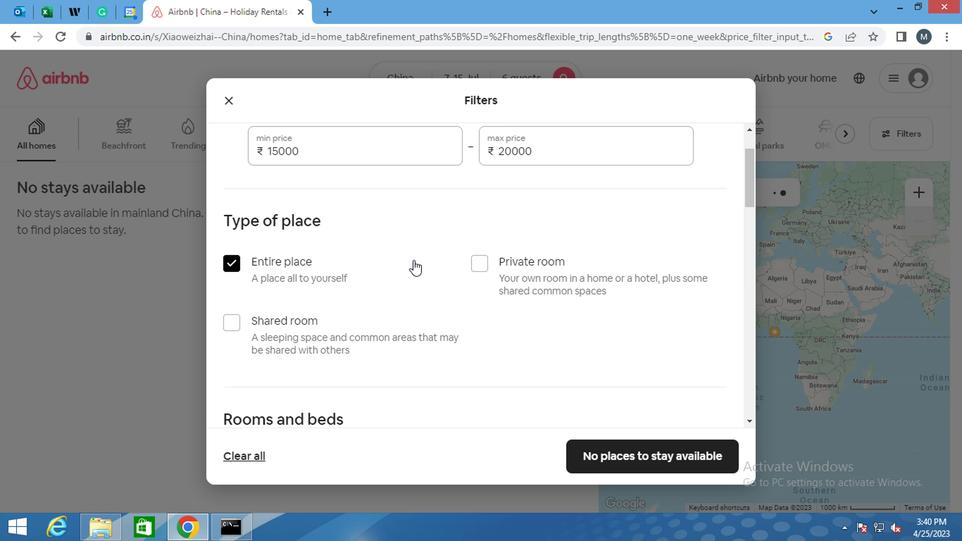 
Action: Mouse scrolled (349, 245) with delta (0, 0)
Screenshot: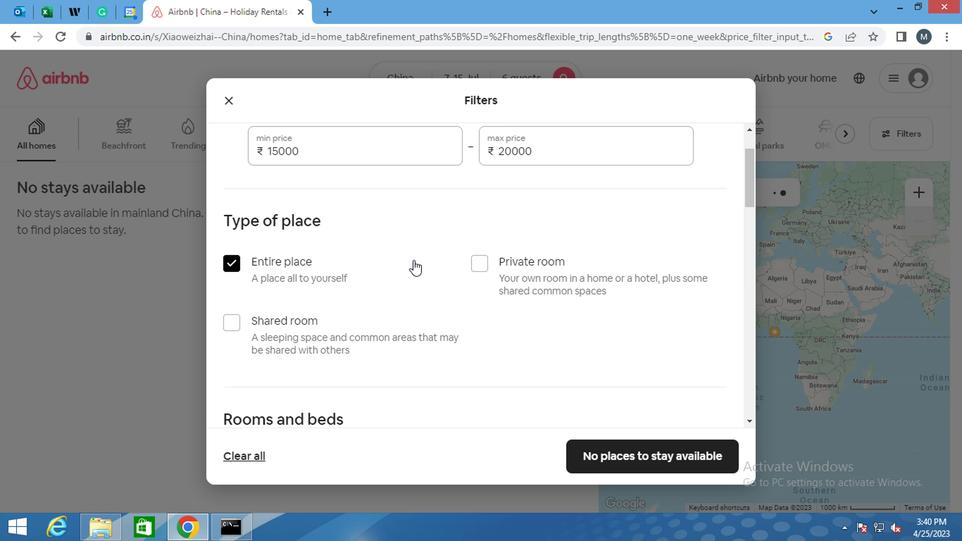 
Action: Mouse moved to (343, 248)
Screenshot: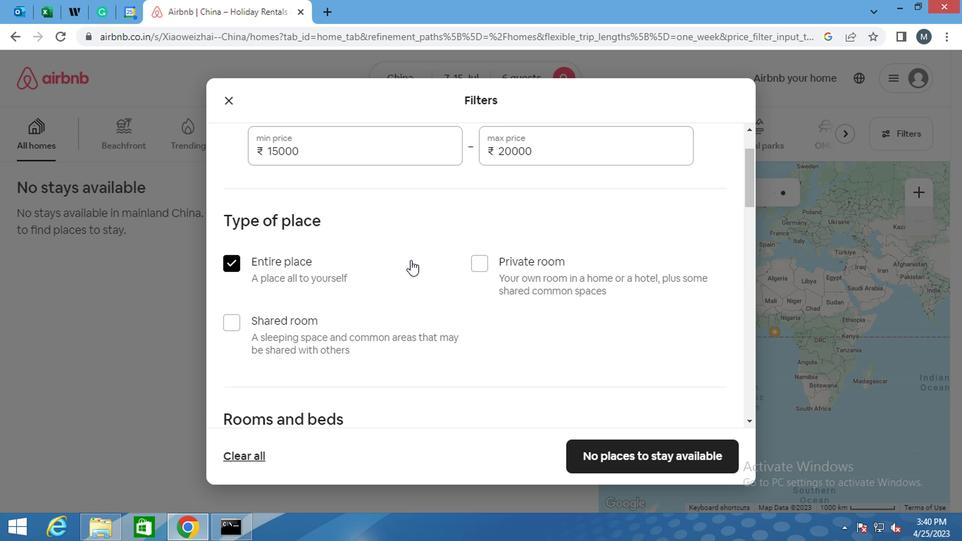 
Action: Mouse scrolled (343, 247) with delta (0, 0)
Screenshot: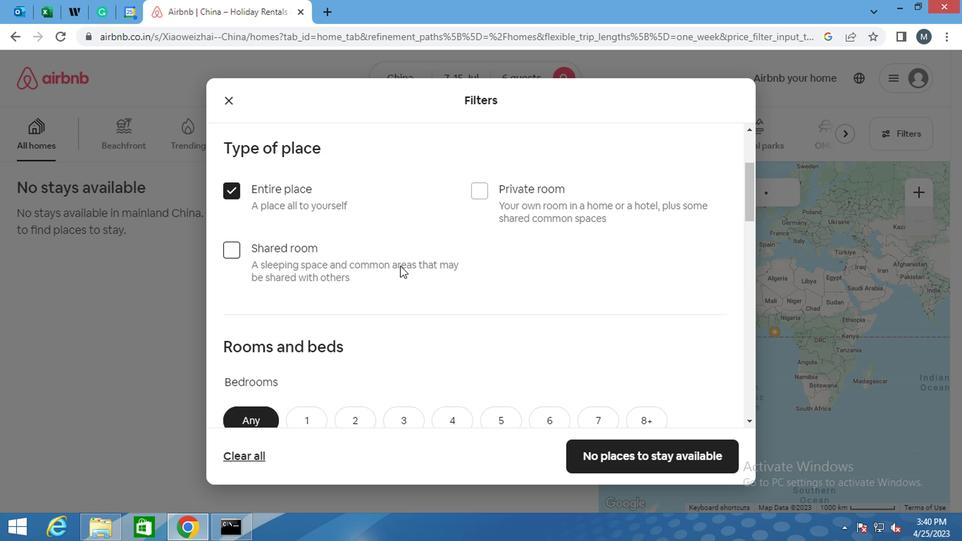 
Action: Mouse moved to (350, 239)
Screenshot: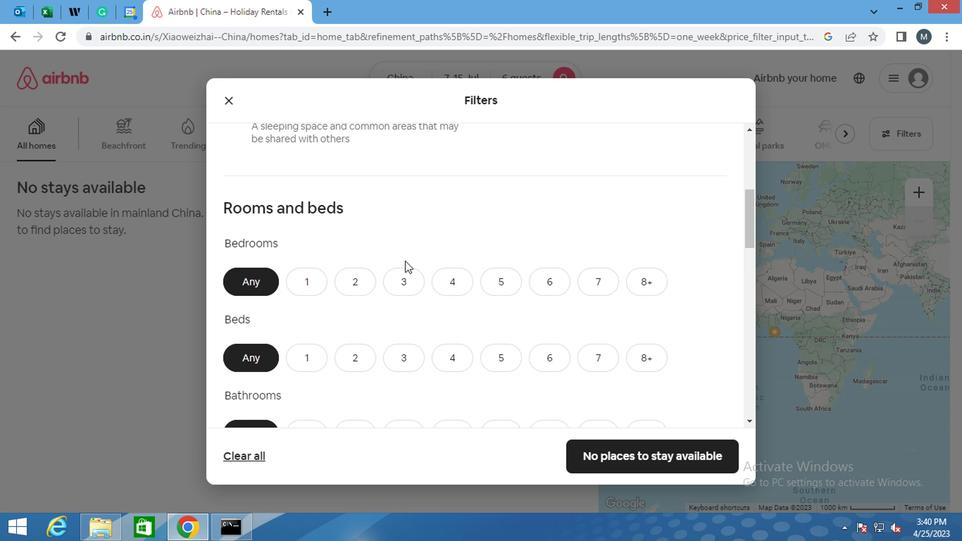 
Action: Mouse scrolled (350, 239) with delta (0, 0)
Screenshot: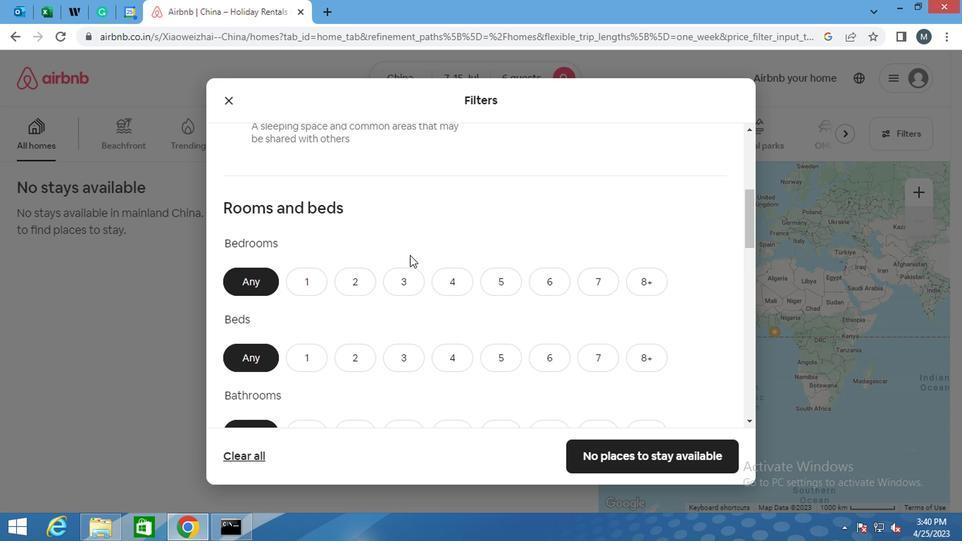 
Action: Mouse moved to (341, 212)
Screenshot: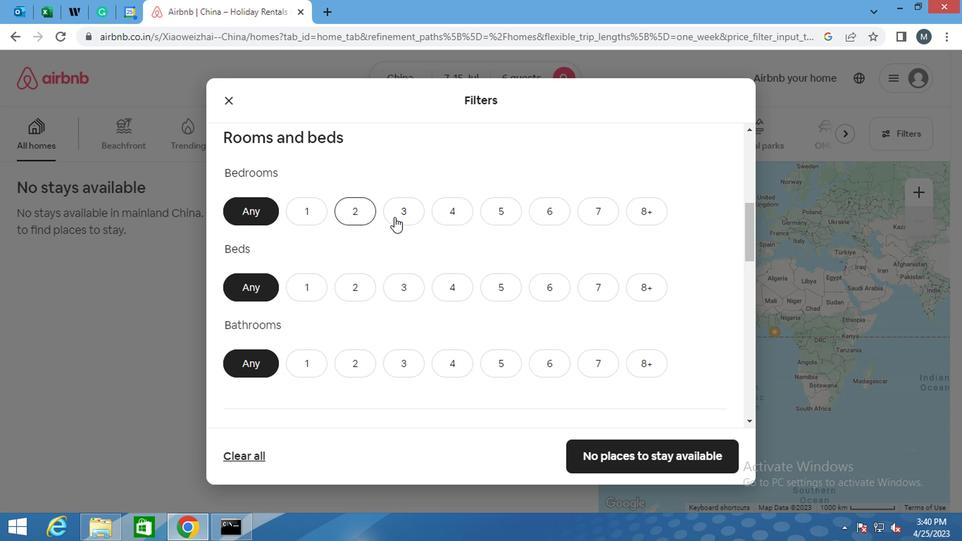 
Action: Mouse pressed left at (341, 212)
Screenshot: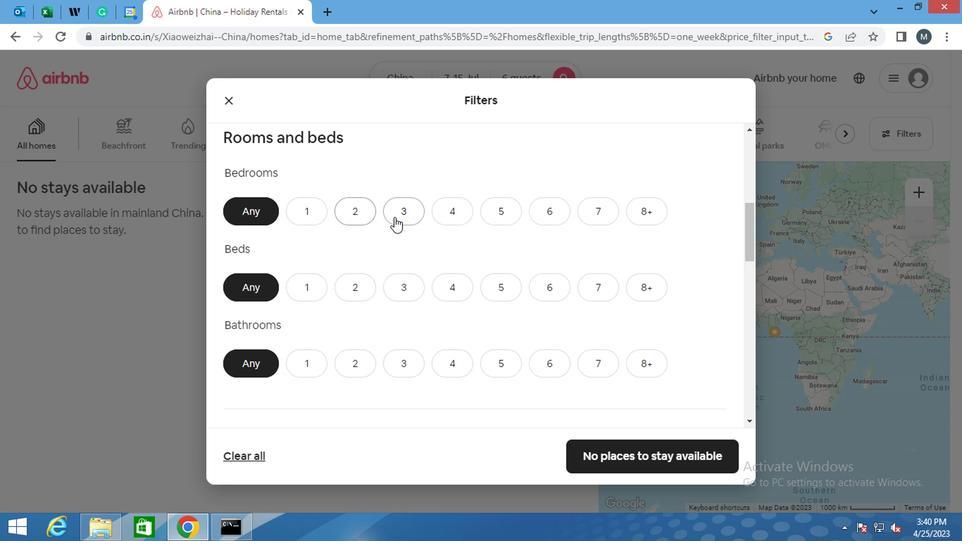 
Action: Mouse moved to (351, 259)
Screenshot: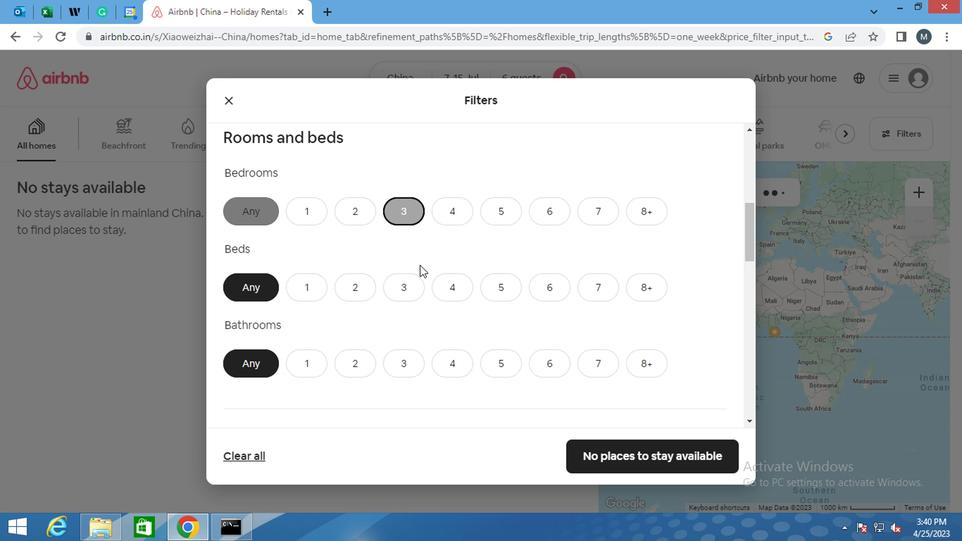 
Action: Mouse pressed left at (351, 259)
Screenshot: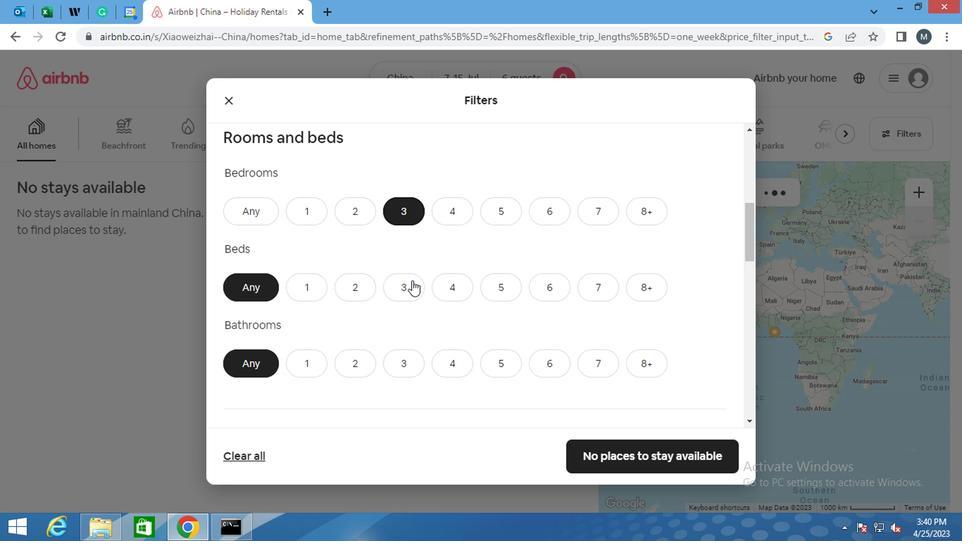 
Action: Mouse moved to (346, 312)
Screenshot: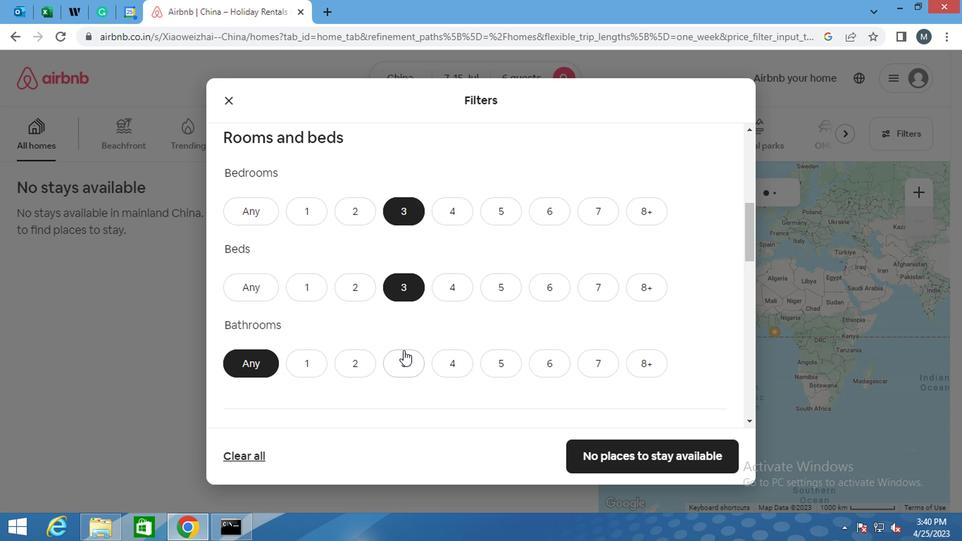 
Action: Mouse pressed left at (346, 312)
Screenshot: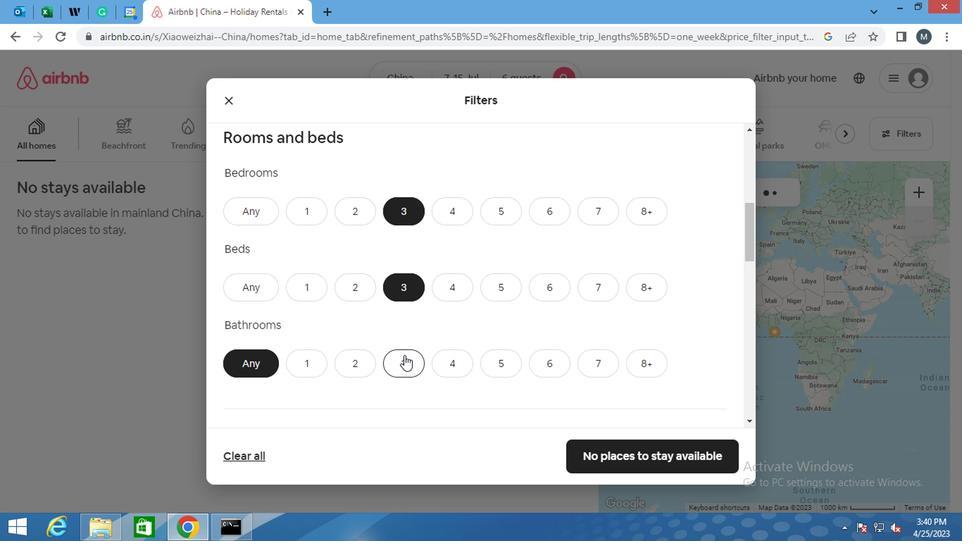 
Action: Mouse moved to (337, 289)
Screenshot: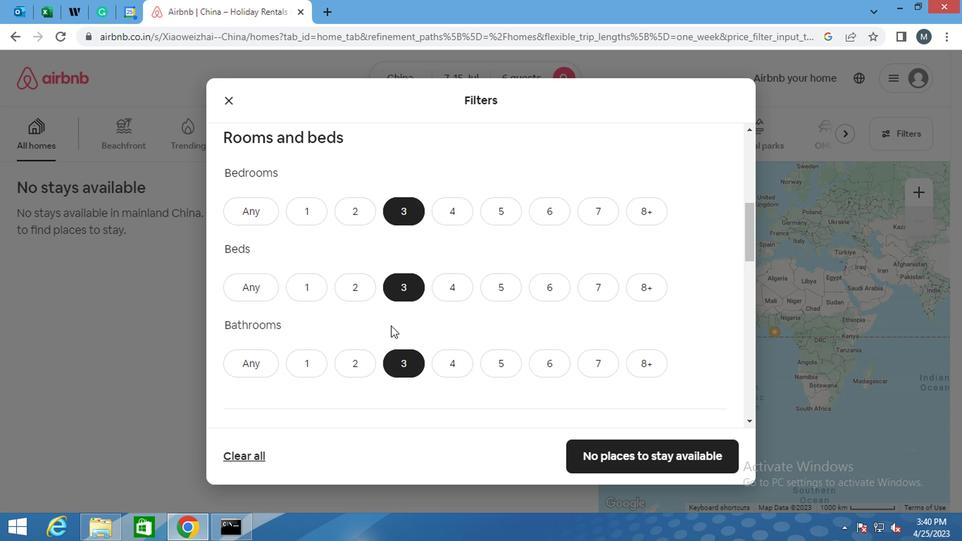 
Action: Mouse scrolled (337, 289) with delta (0, 0)
Screenshot: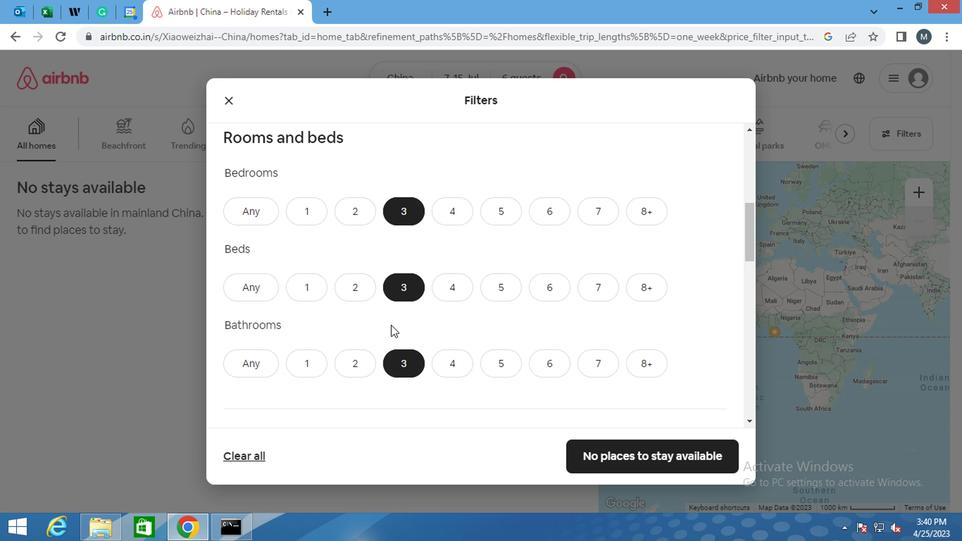 
Action: Mouse scrolled (337, 289) with delta (0, 0)
Screenshot: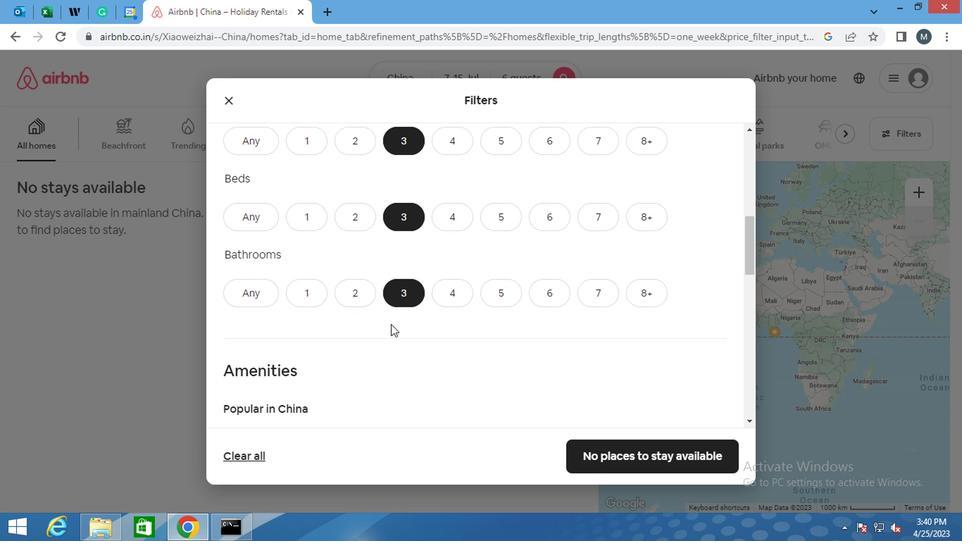 
Action: Mouse moved to (337, 289)
Screenshot: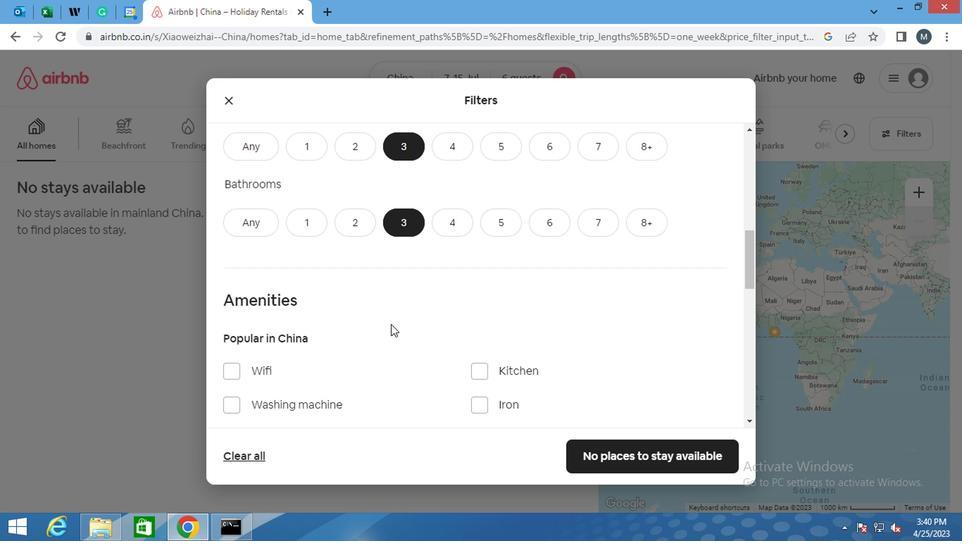 
Action: Mouse scrolled (337, 288) with delta (0, 0)
Screenshot: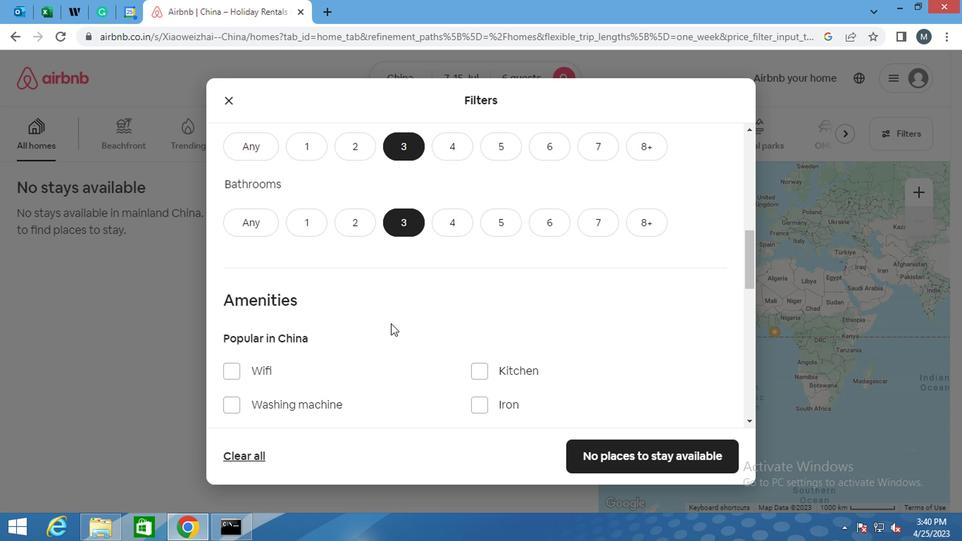 
Action: Mouse moved to (340, 288)
Screenshot: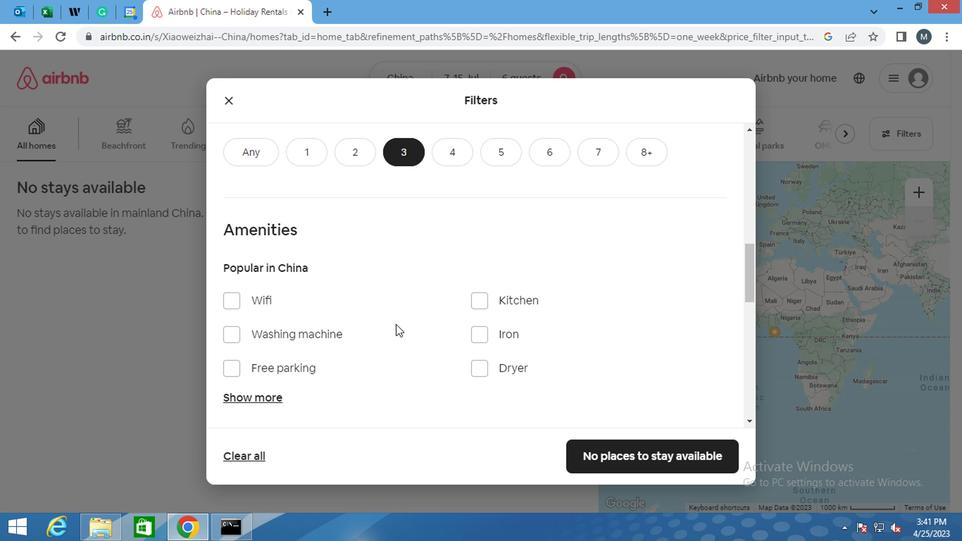 
Action: Mouse scrolled (340, 288) with delta (0, 0)
Screenshot: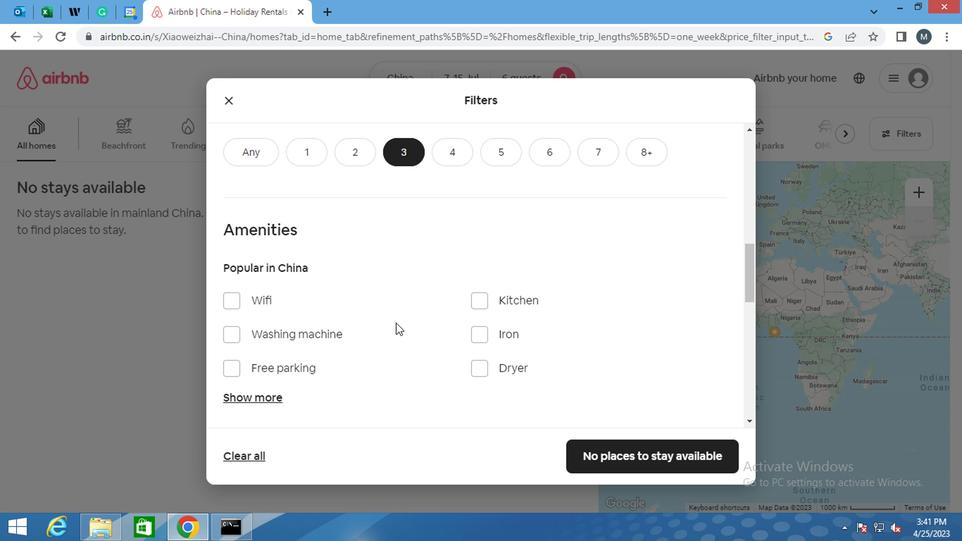 
Action: Mouse moved to (222, 246)
Screenshot: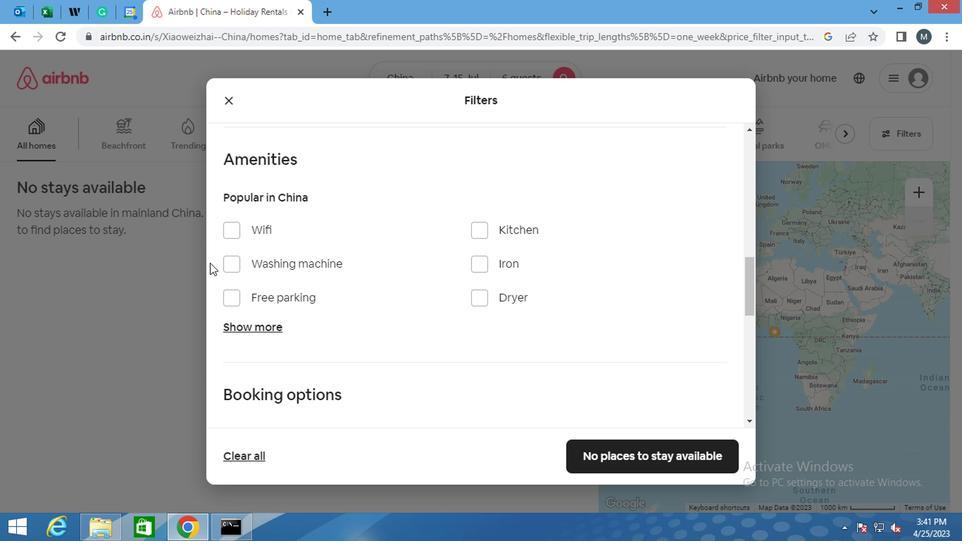 
Action: Mouse pressed left at (222, 246)
Screenshot: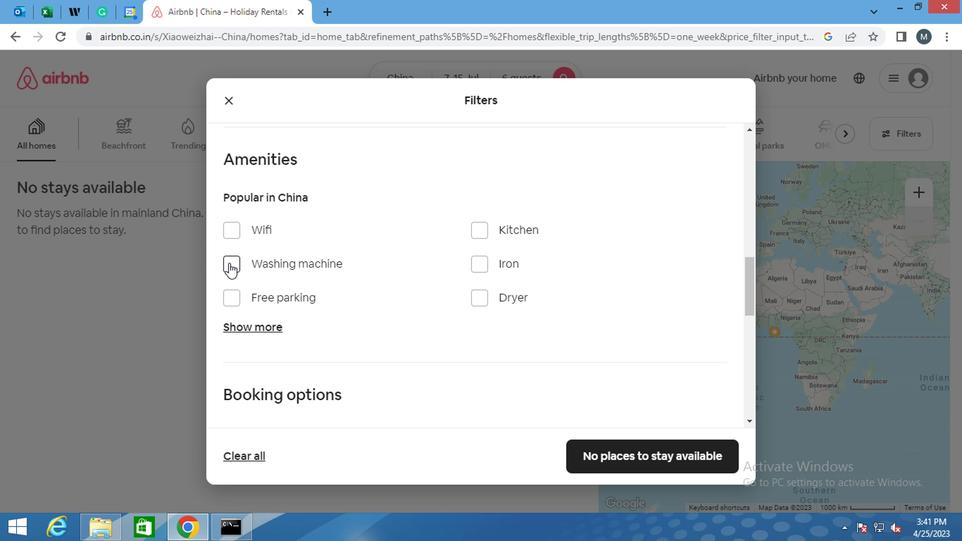 
Action: Mouse moved to (280, 250)
Screenshot: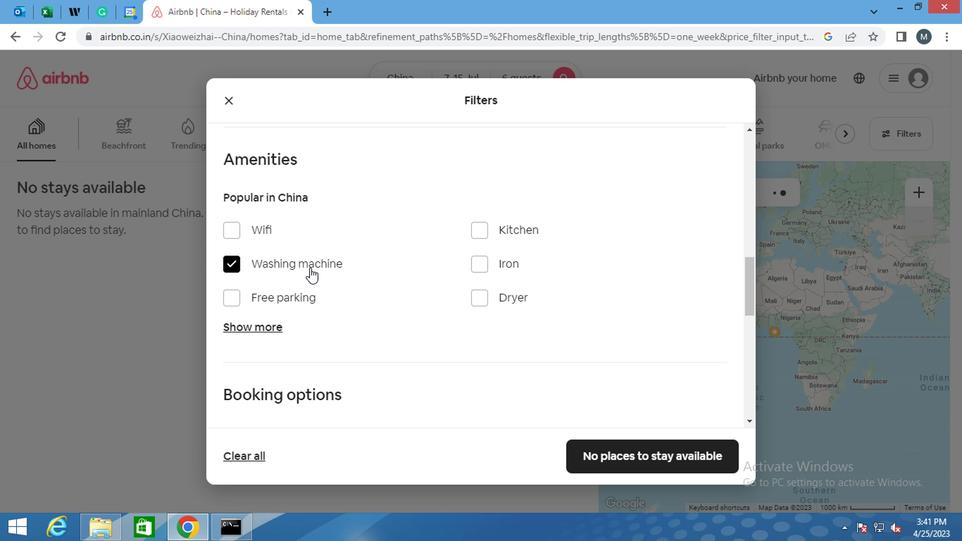 
Action: Mouse scrolled (280, 249) with delta (0, 0)
Screenshot: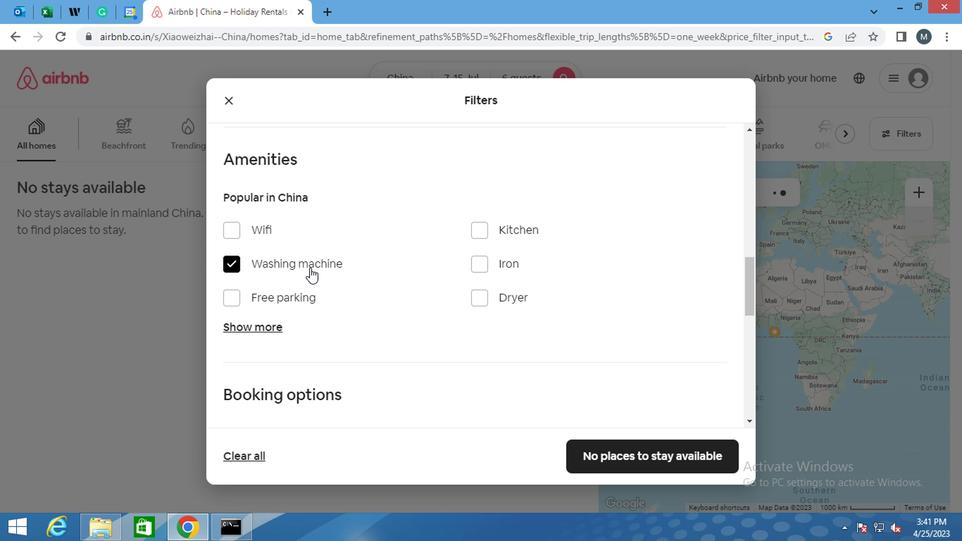 
Action: Mouse moved to (280, 253)
Screenshot: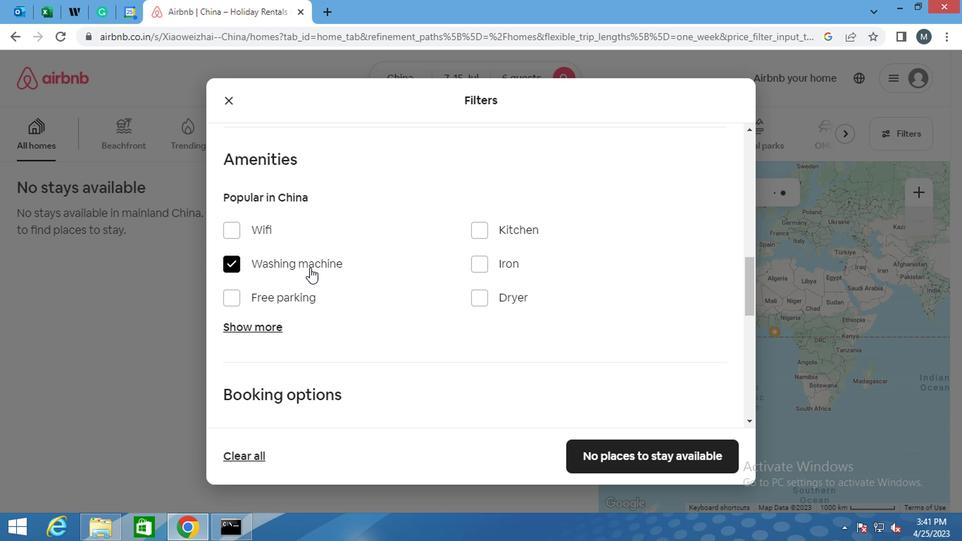 
Action: Mouse scrolled (280, 252) with delta (0, 0)
Screenshot: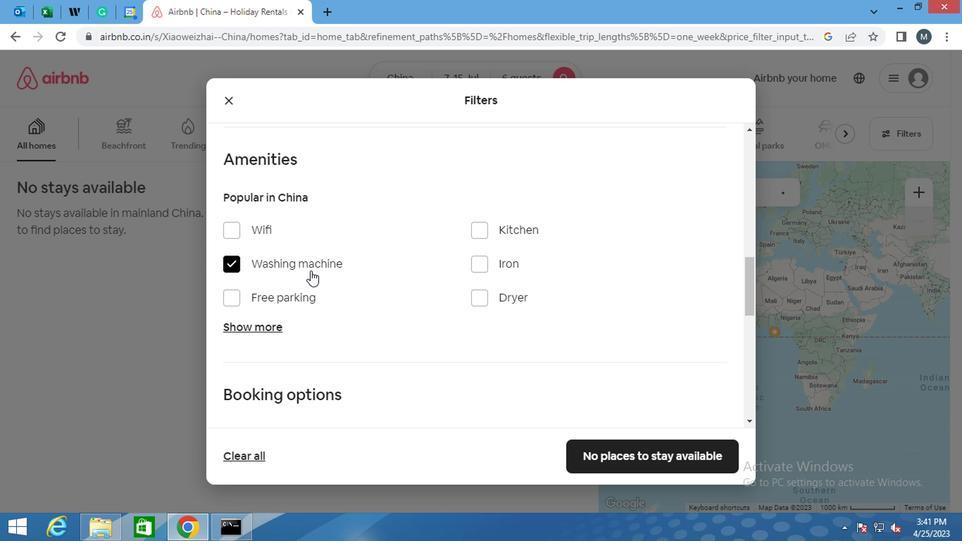 
Action: Mouse moved to (281, 255)
Screenshot: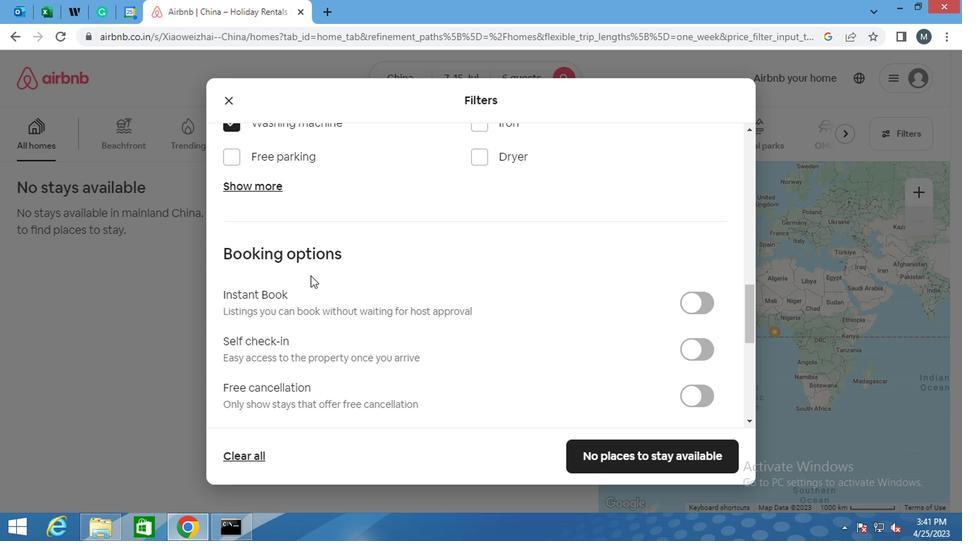 
Action: Mouse scrolled (281, 254) with delta (0, 0)
Screenshot: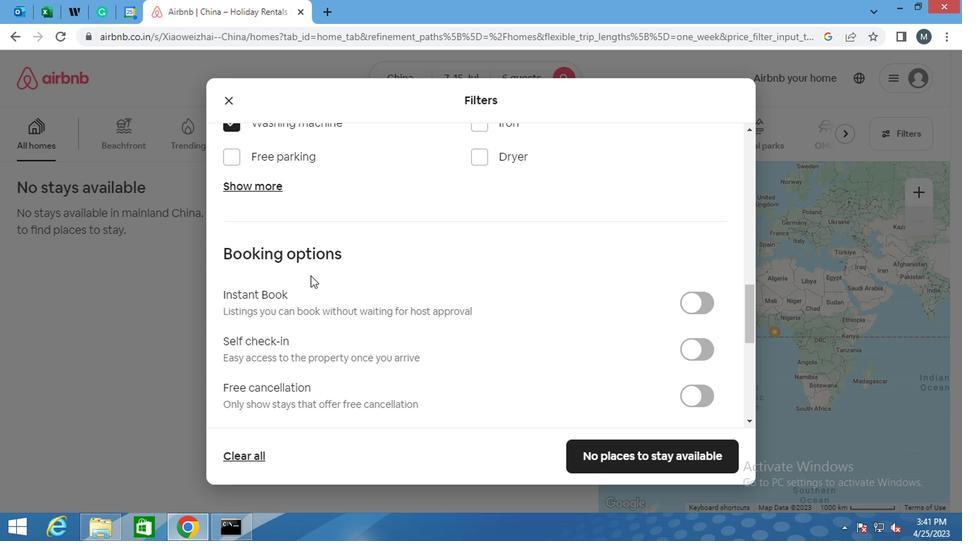 
Action: Mouse moved to (282, 255)
Screenshot: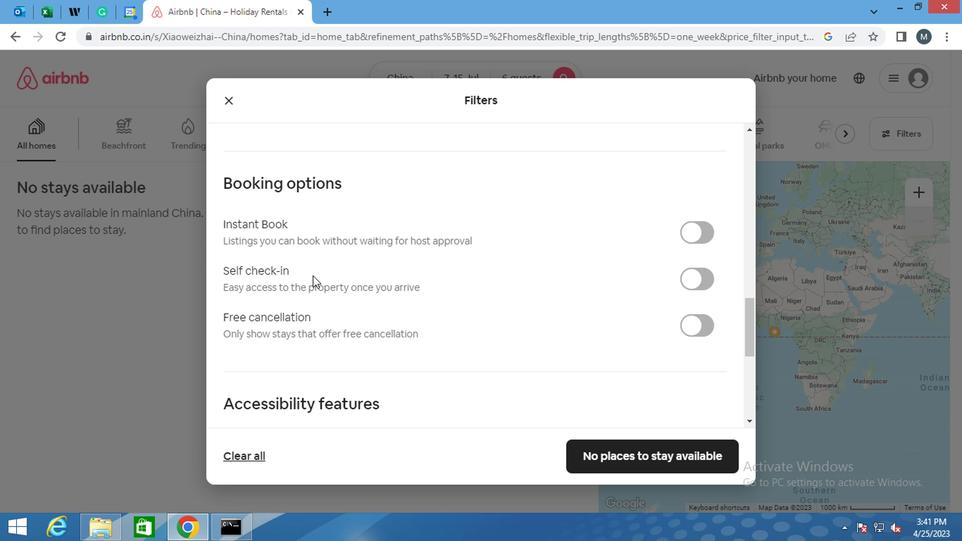 
Action: Mouse scrolled (282, 254) with delta (0, 0)
Screenshot: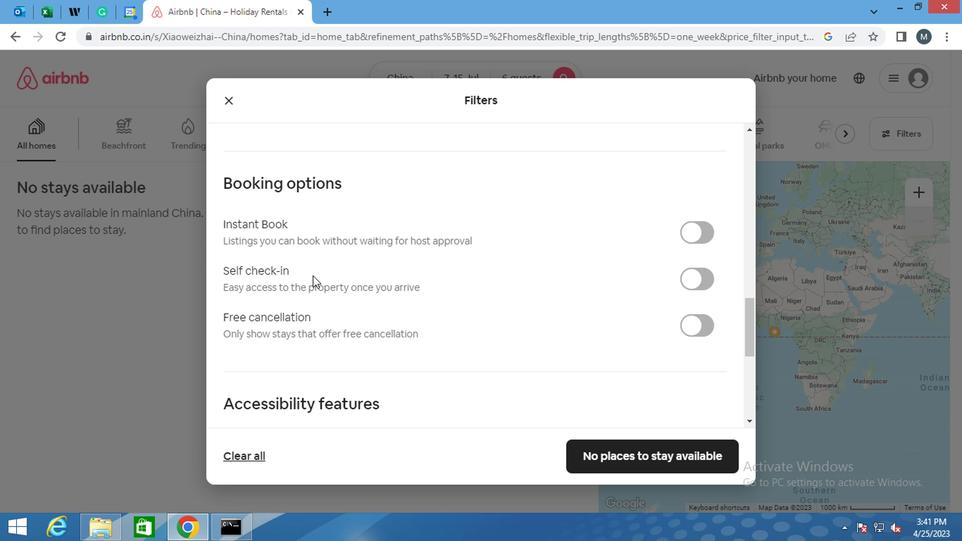 
Action: Mouse moved to (548, 206)
Screenshot: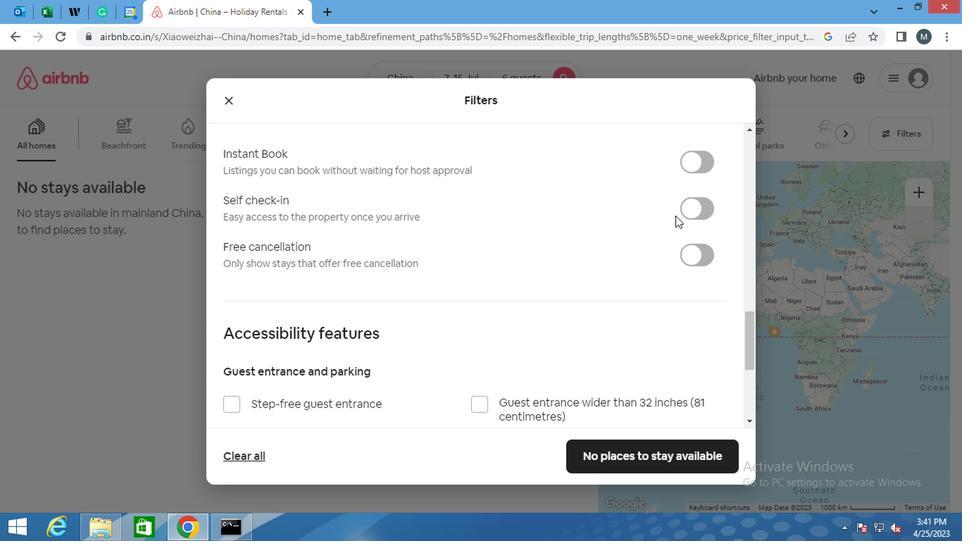
Action: Mouse pressed left at (548, 206)
Screenshot: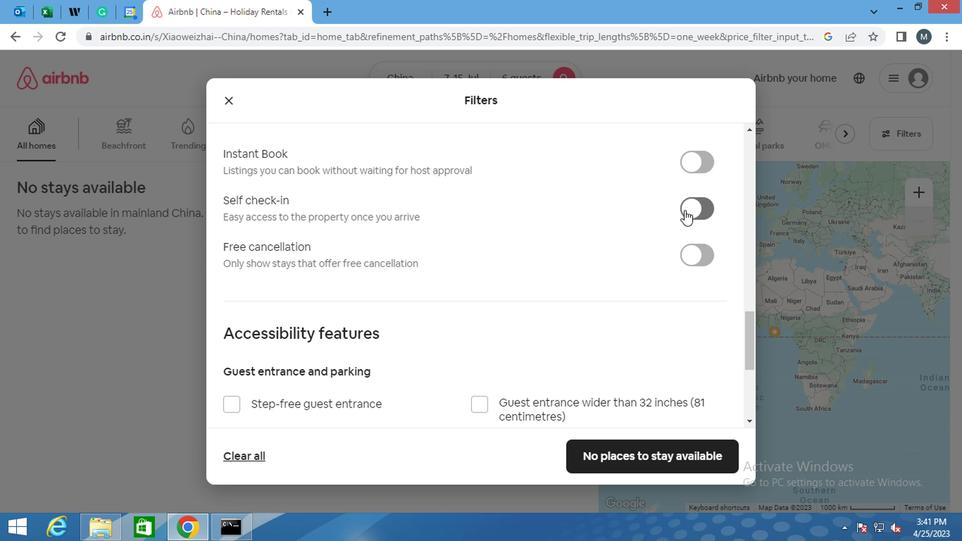 
Action: Mouse moved to (398, 247)
Screenshot: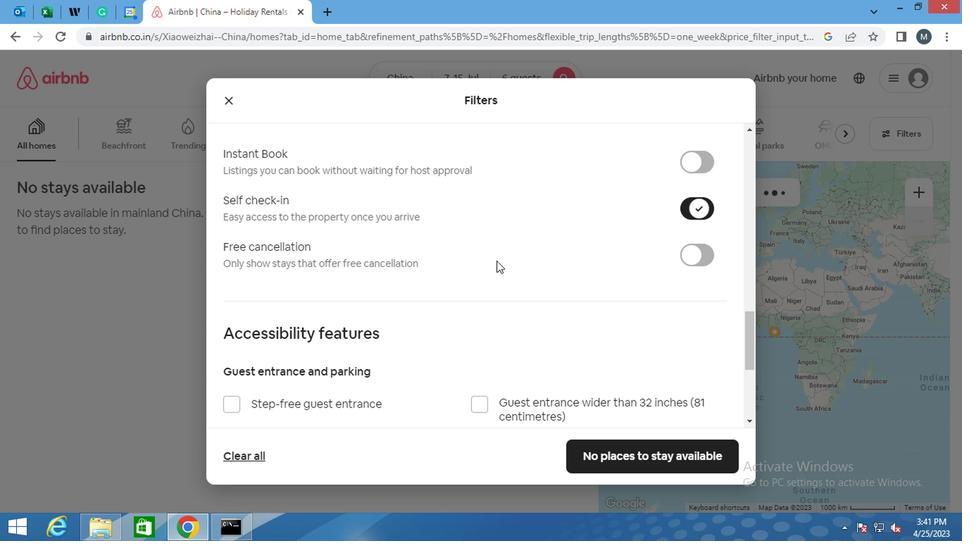 
Action: Mouse scrolled (398, 246) with delta (0, 0)
Screenshot: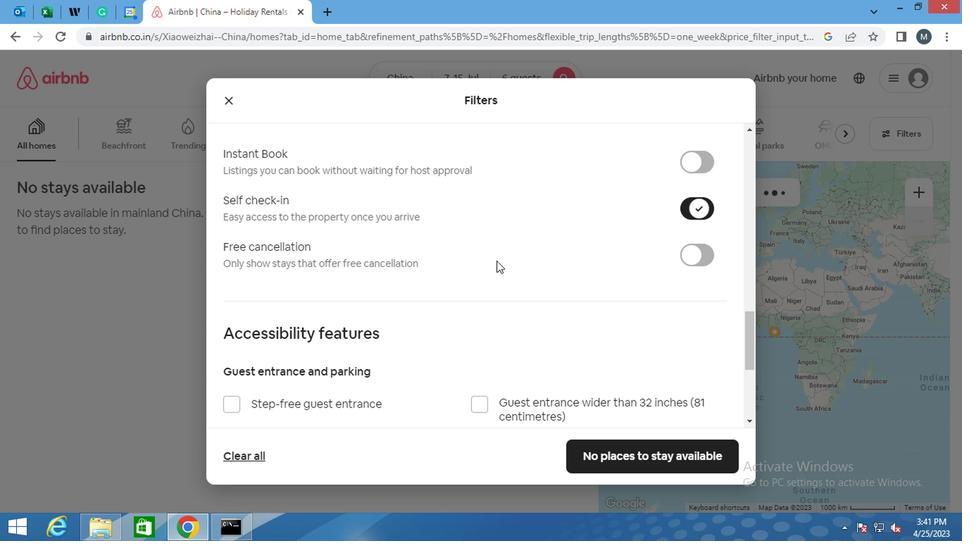 
Action: Mouse moved to (395, 250)
Screenshot: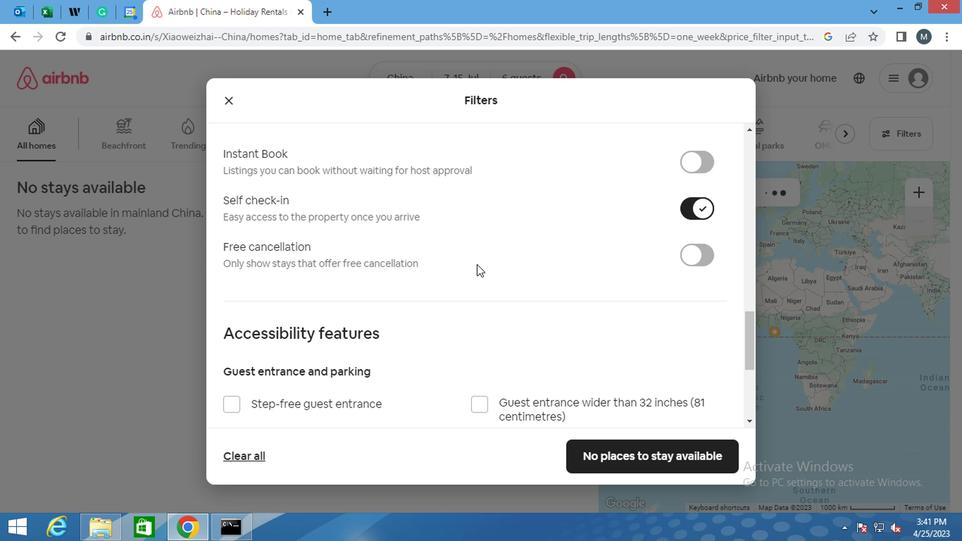 
Action: Mouse scrolled (395, 250) with delta (0, 0)
Screenshot: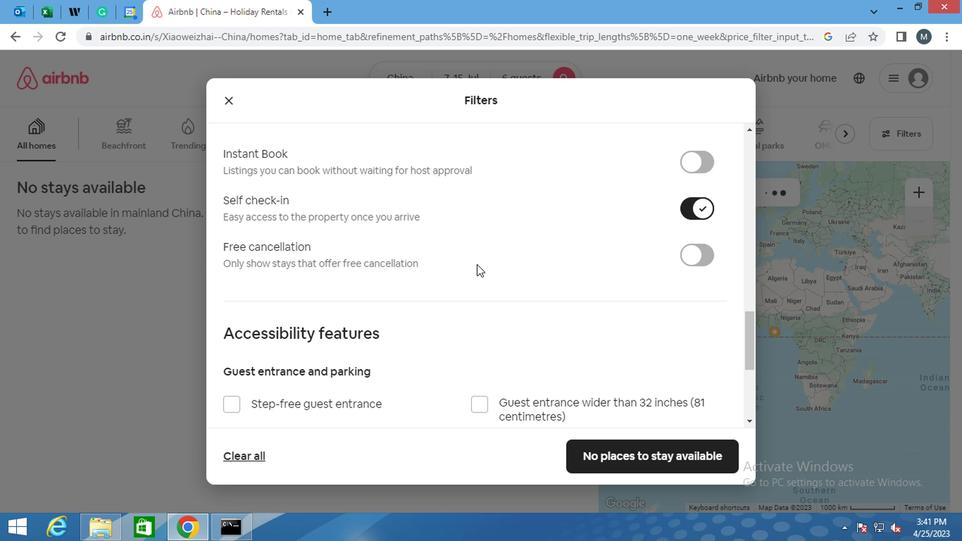 
Action: Mouse moved to (393, 248)
Screenshot: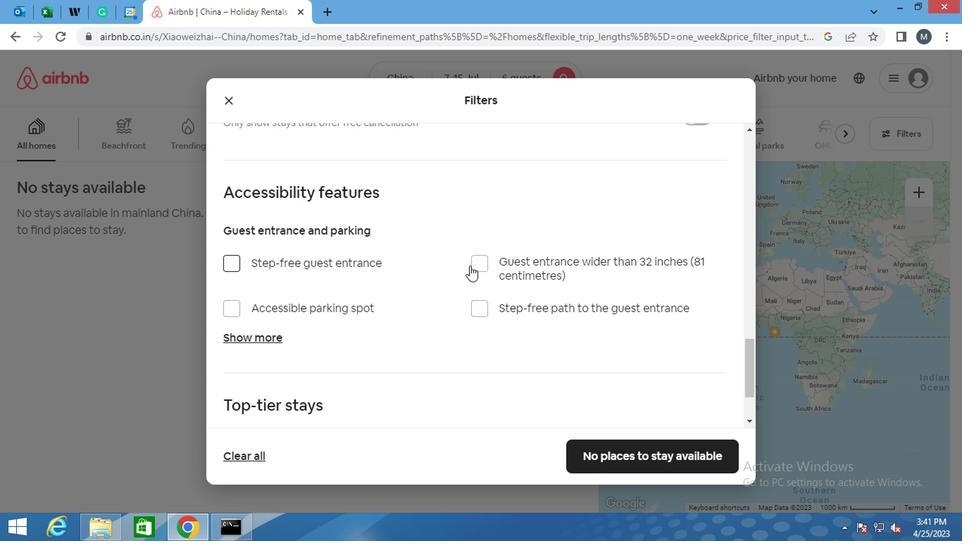 
Action: Mouse scrolled (393, 248) with delta (0, 0)
Screenshot: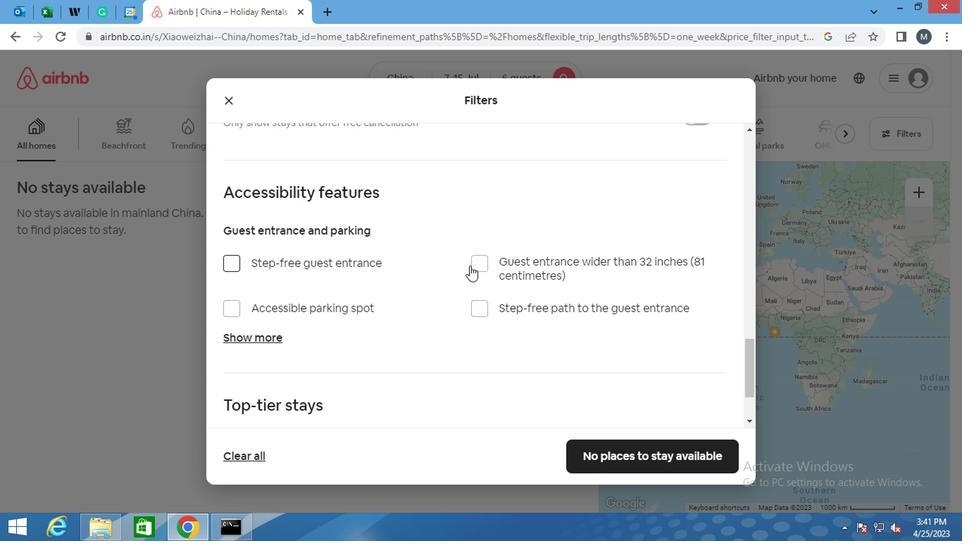 
Action: Mouse moved to (395, 247)
Screenshot: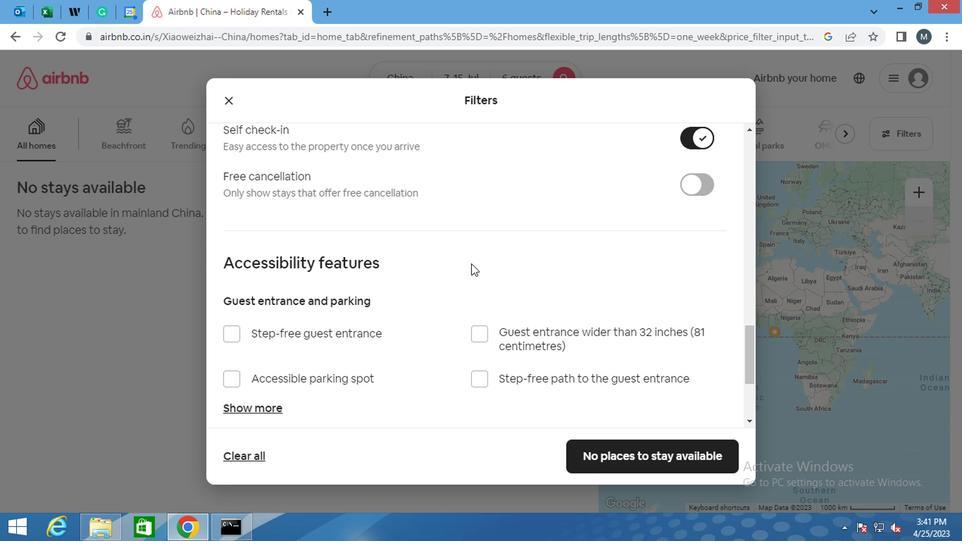 
Action: Mouse scrolled (395, 246) with delta (0, 0)
Screenshot: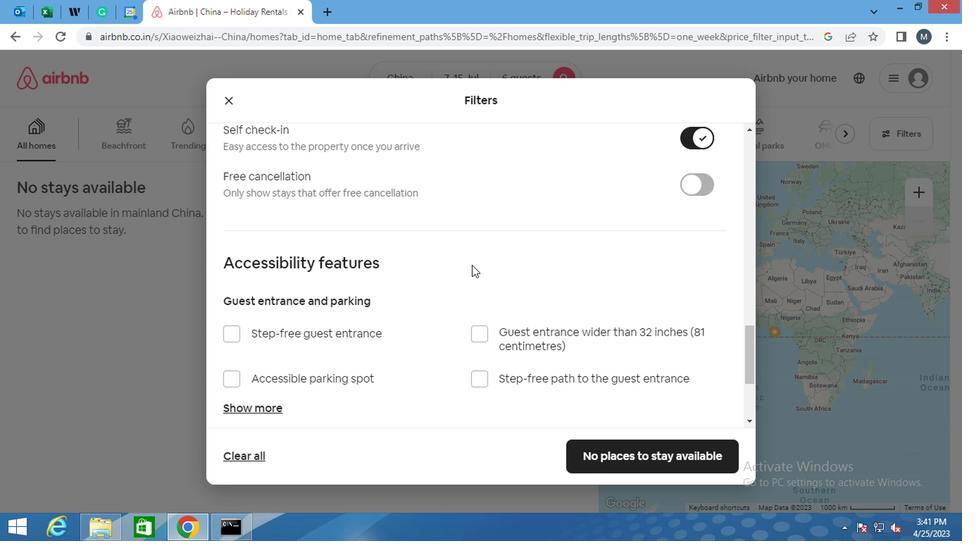 
Action: Mouse scrolled (395, 246) with delta (0, 0)
Screenshot: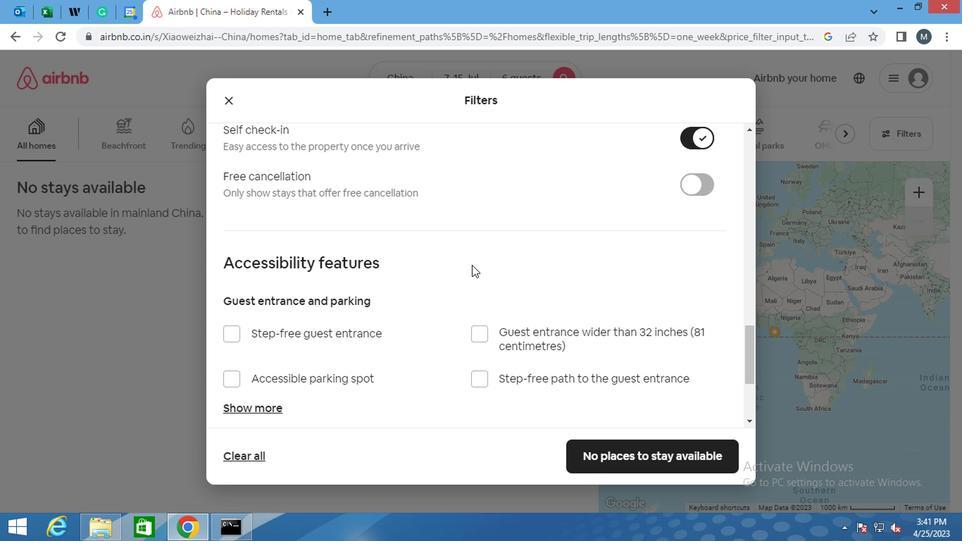 
Action: Mouse moved to (392, 247)
Screenshot: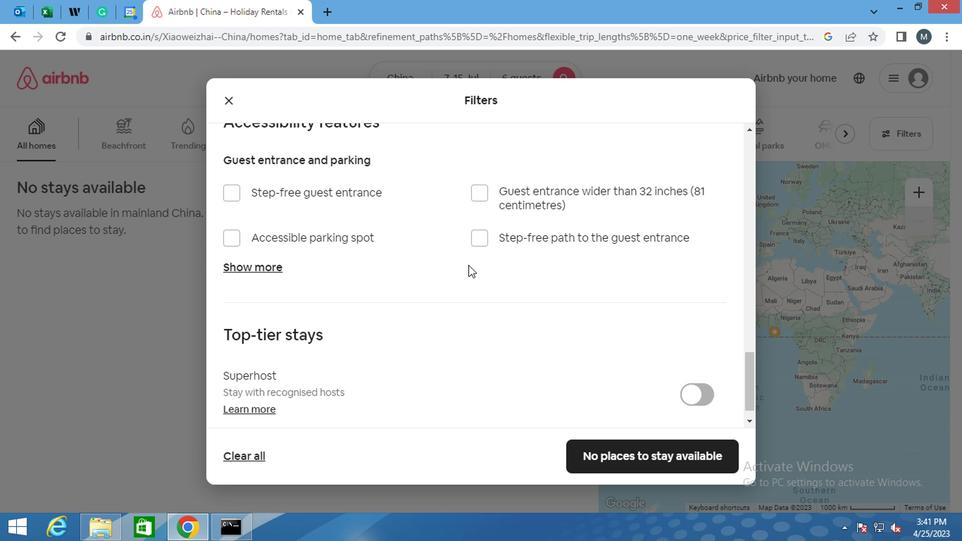 
Action: Mouse scrolled (392, 247) with delta (0, 0)
Screenshot: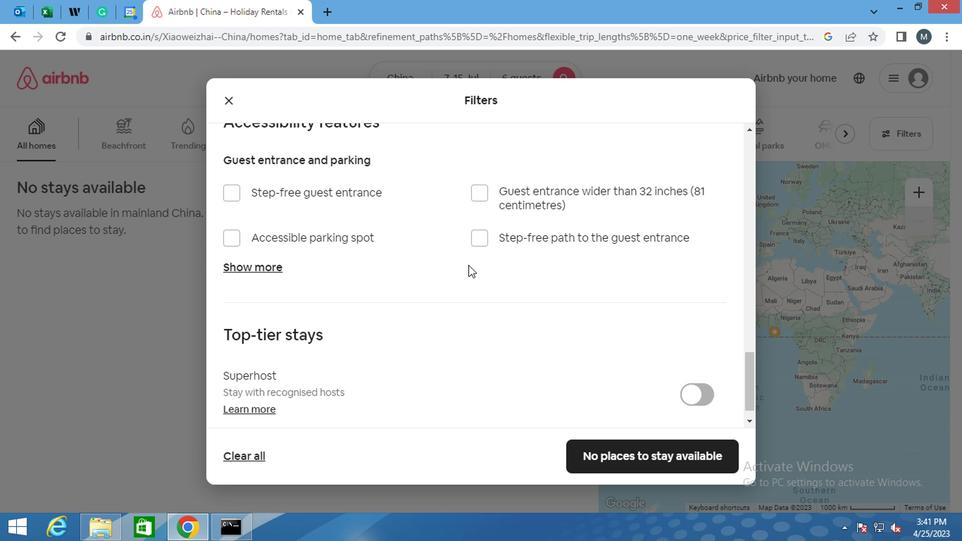 
Action: Mouse moved to (392, 247)
Screenshot: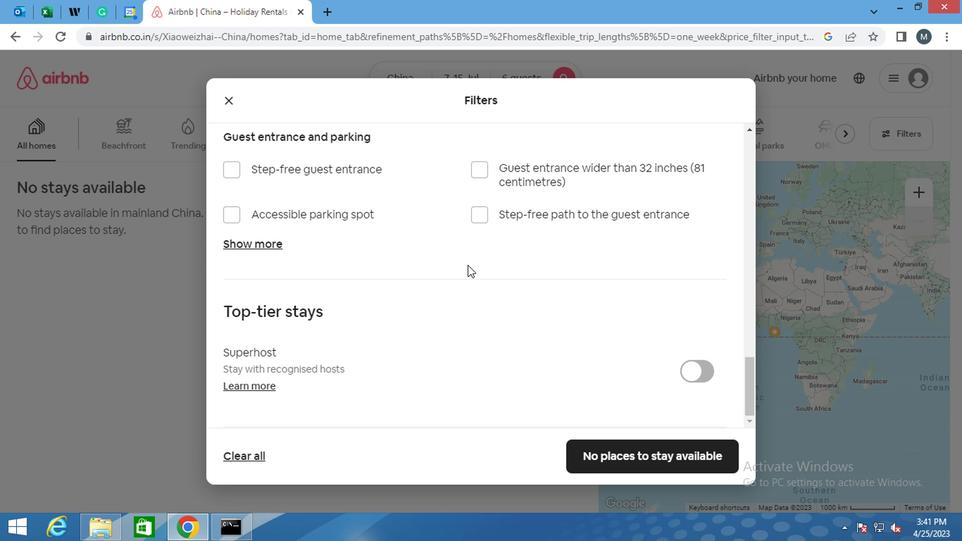 
Action: Mouse scrolled (392, 246) with delta (0, 0)
Screenshot: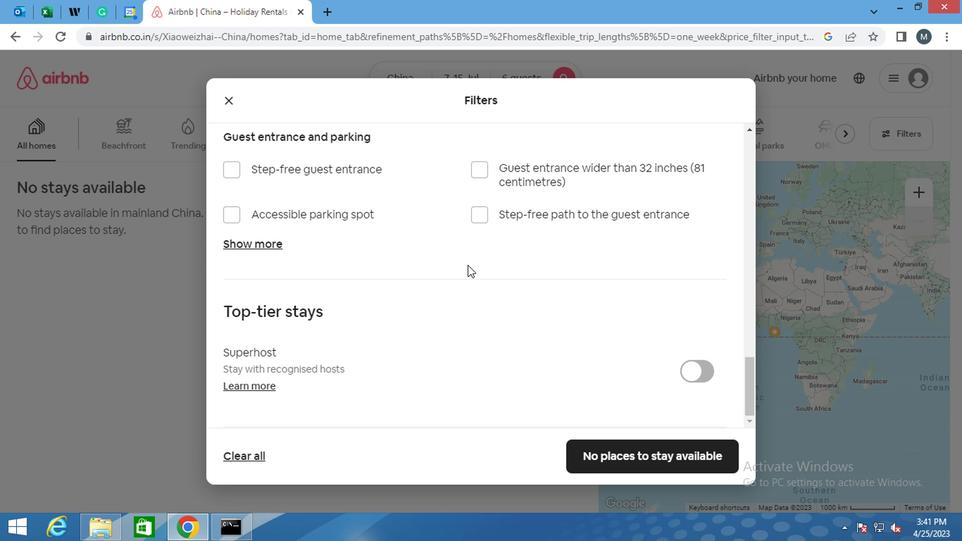 
Action: Mouse moved to (392, 248)
Screenshot: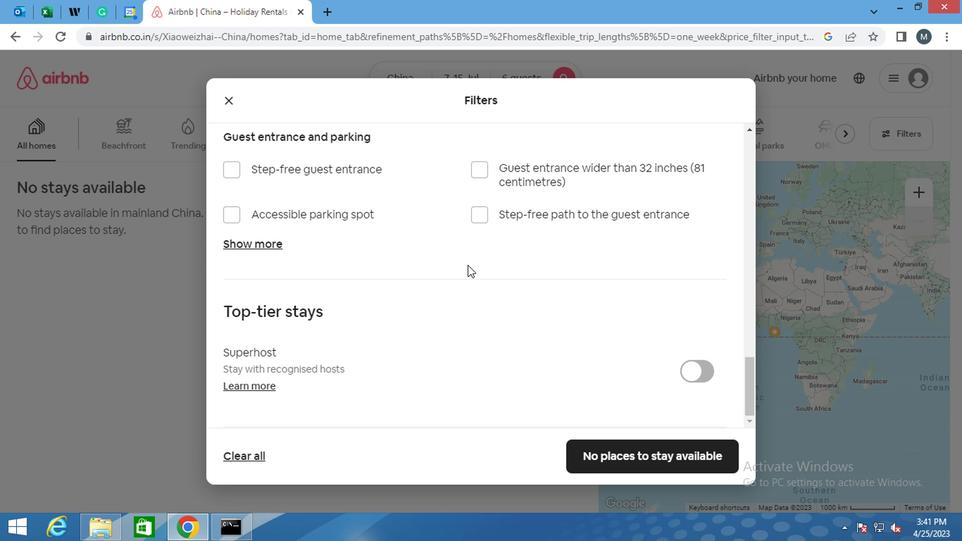 
Action: Mouse scrolled (392, 248) with delta (0, 0)
Screenshot: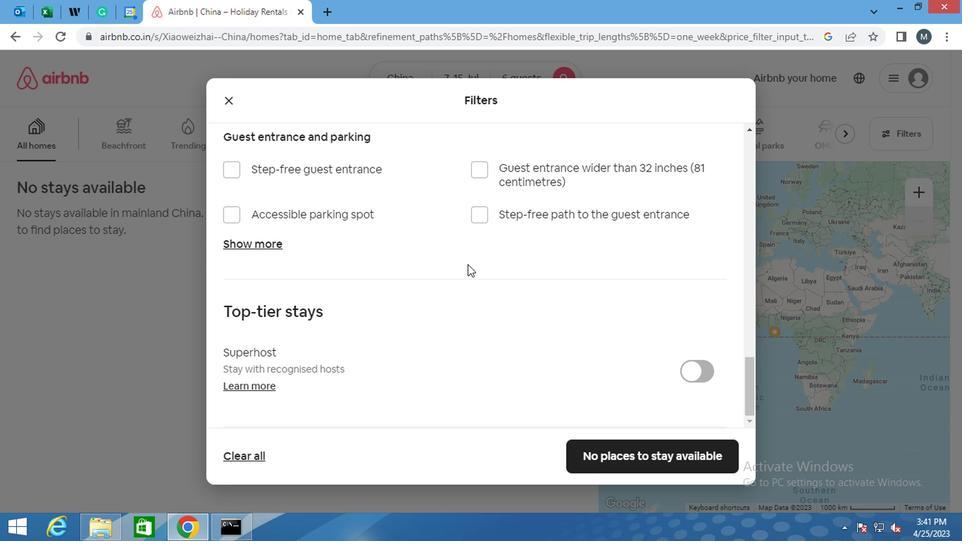 
Action: Mouse moved to (392, 249)
Screenshot: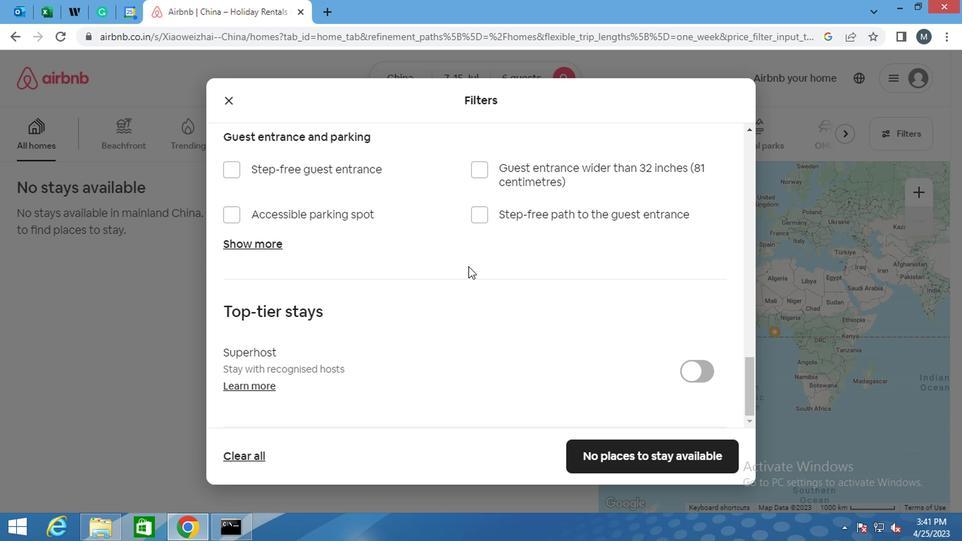 
Action: Mouse scrolled (392, 249) with delta (0, 0)
Screenshot: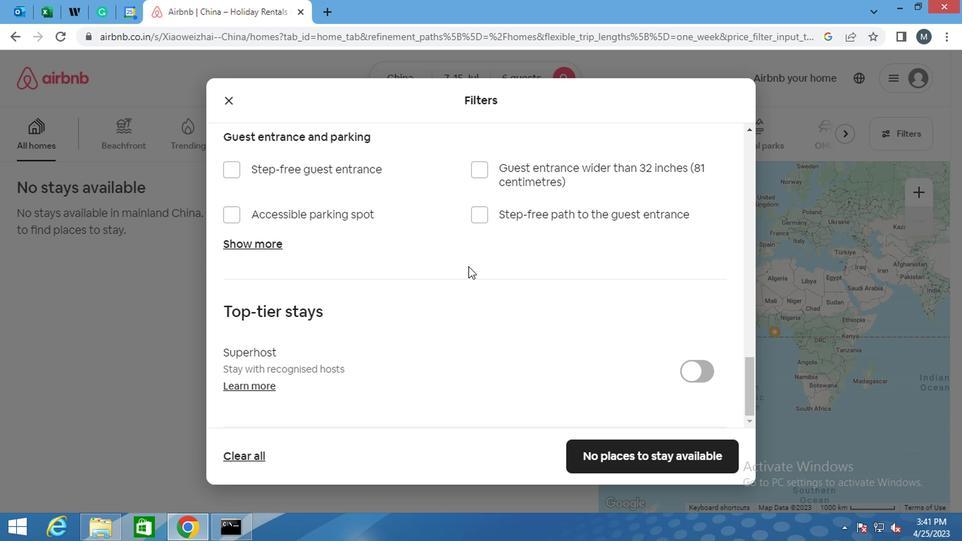 
Action: Mouse moved to (392, 252)
Screenshot: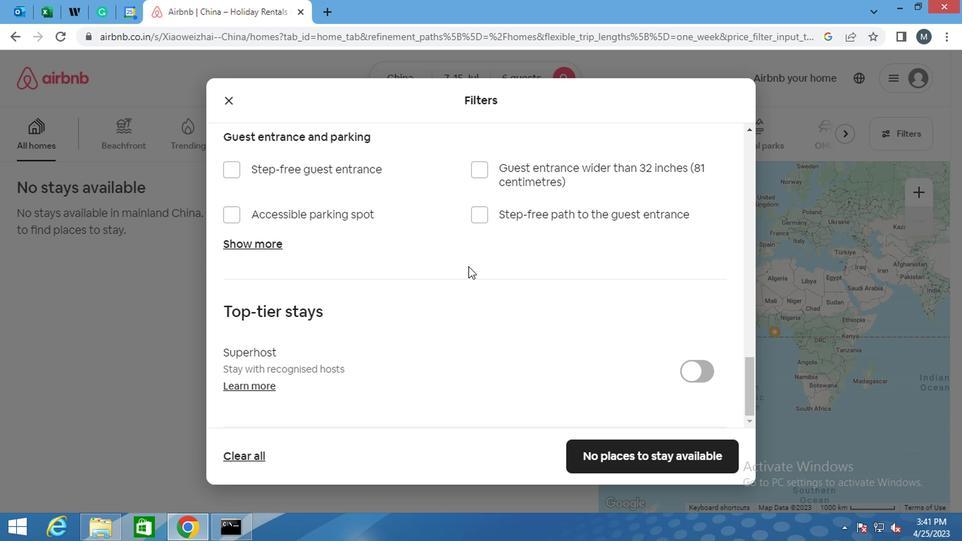 
Action: Mouse scrolled (392, 251) with delta (0, 0)
Screenshot: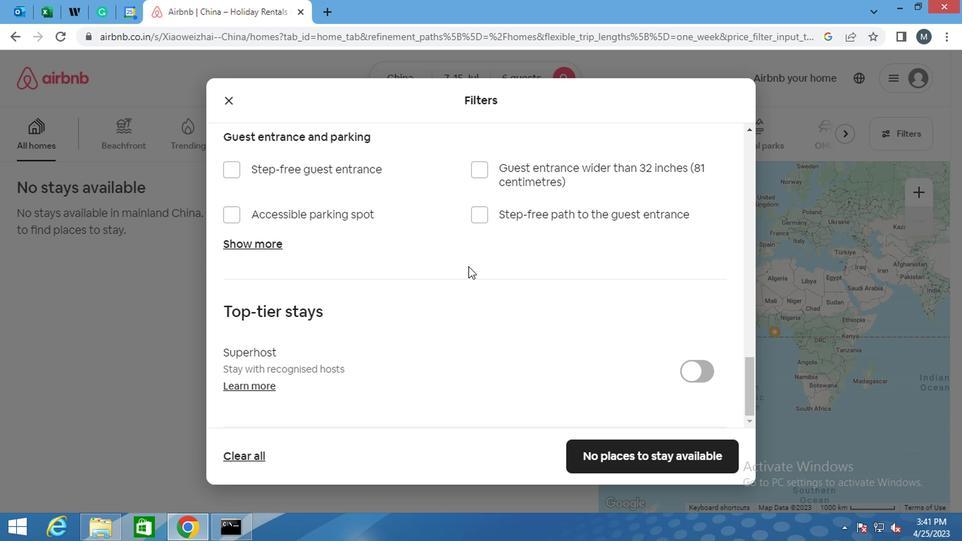 
Action: Mouse moved to (543, 386)
Screenshot: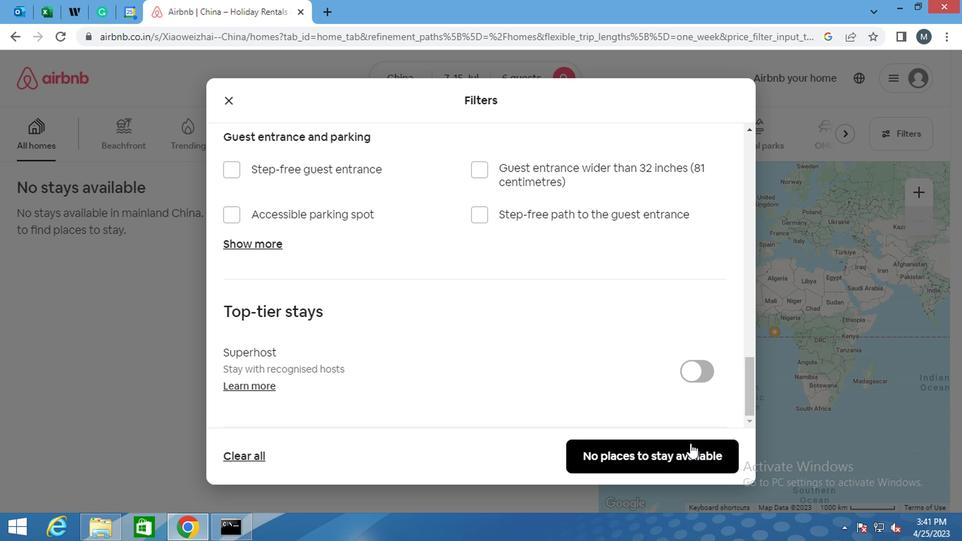 
Action: Mouse pressed left at (543, 386)
Screenshot: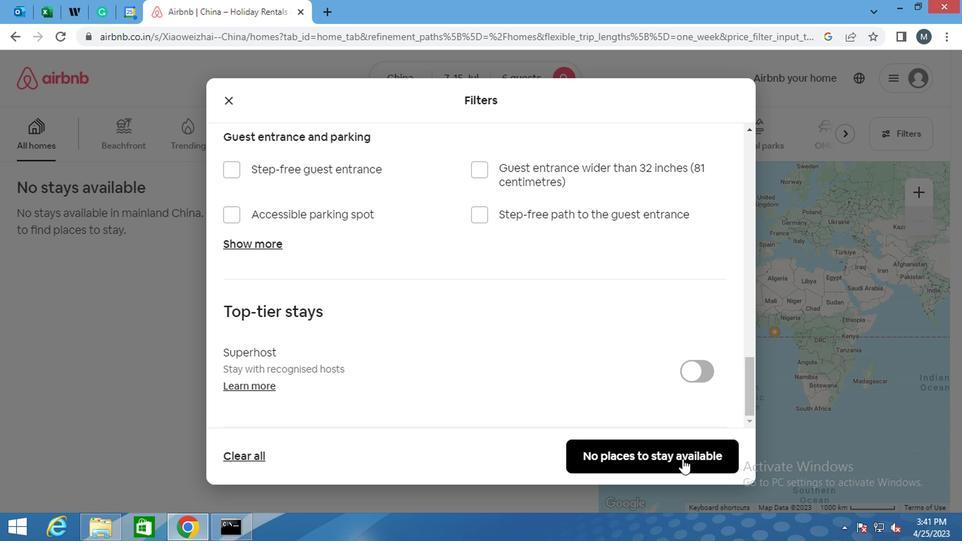 
Action: Mouse moved to (542, 386)
Screenshot: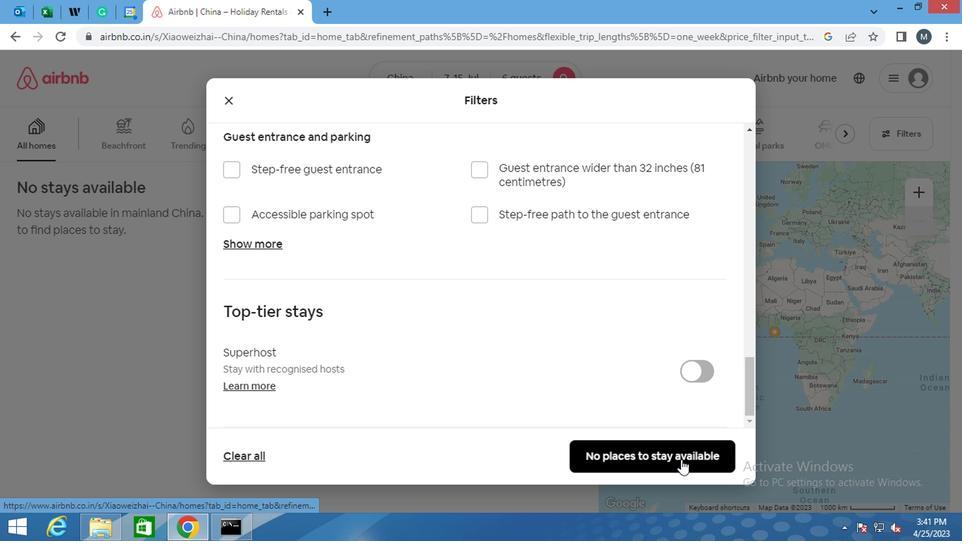 
